 Task: Sort the unsolved tickets in your groups, order by Status category in descending order.
Action: Mouse moved to (22, 306)
Screenshot: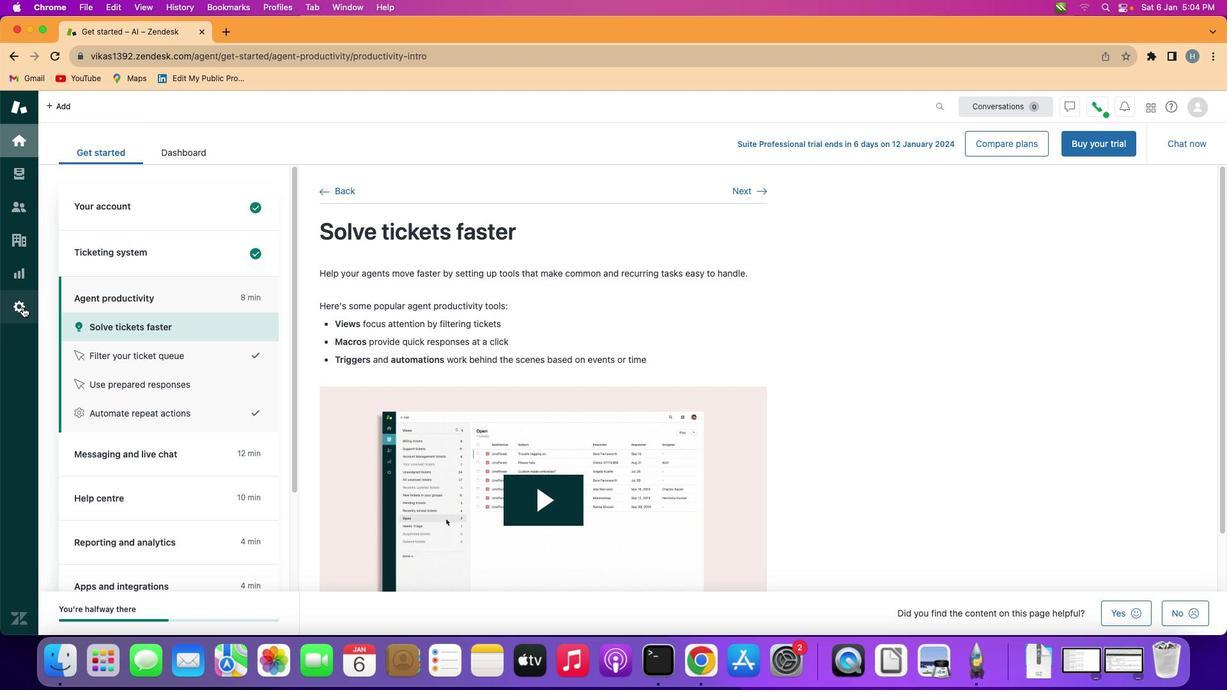 
Action: Mouse pressed left at (22, 306)
Screenshot: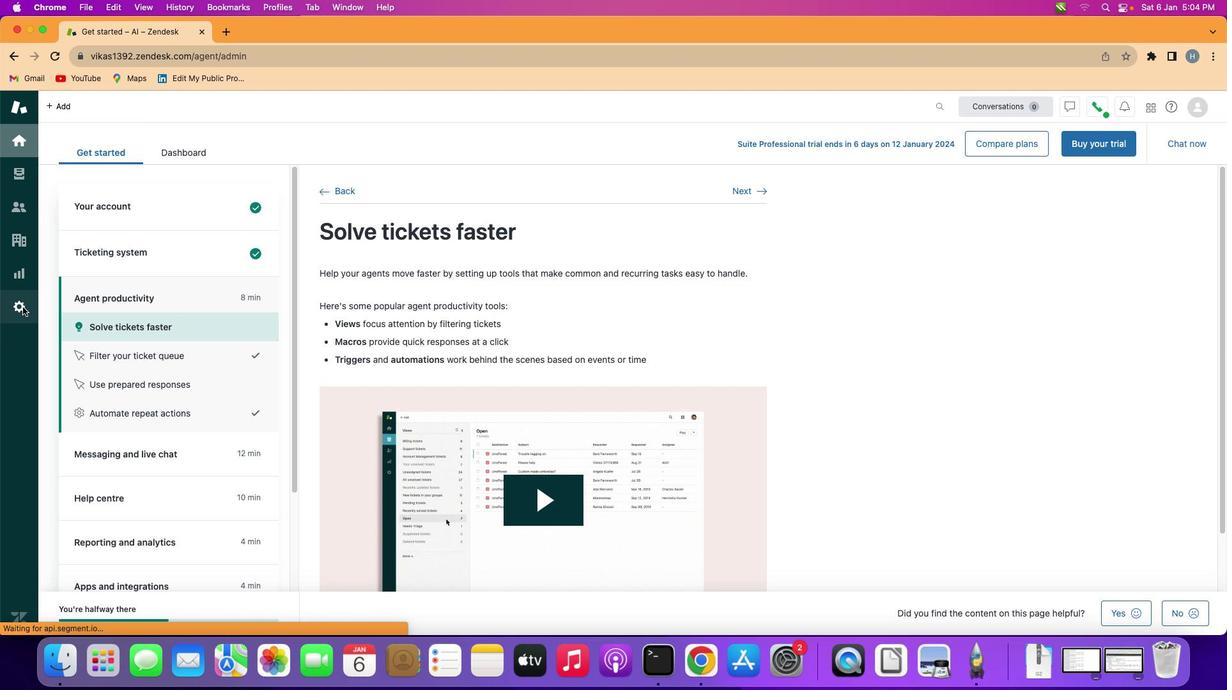 
Action: Mouse moved to (384, 473)
Screenshot: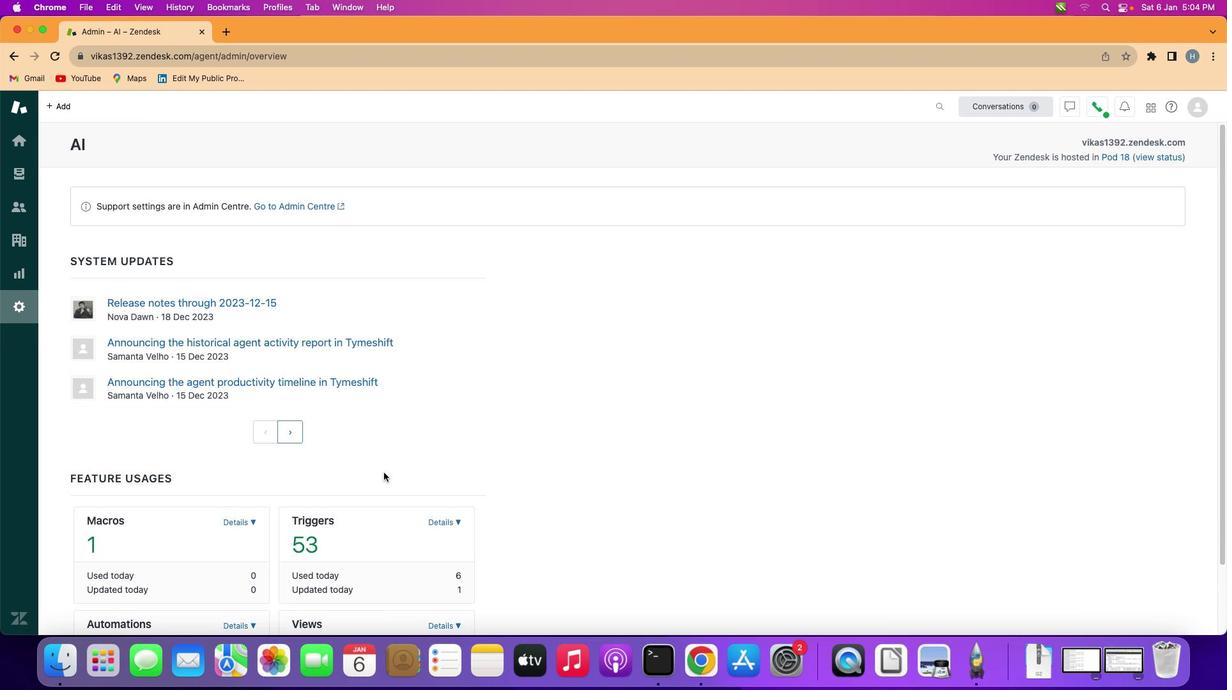 
Action: Mouse scrolled (384, 473) with delta (0, 0)
Screenshot: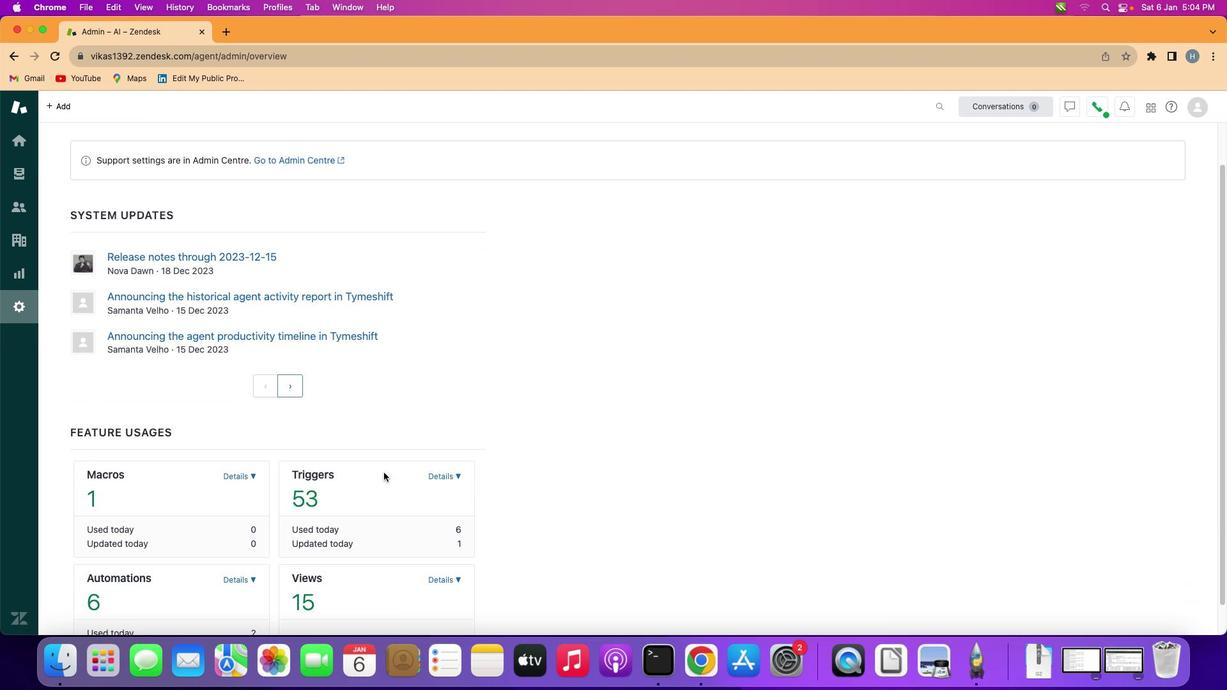 
Action: Mouse scrolled (384, 473) with delta (0, 0)
Screenshot: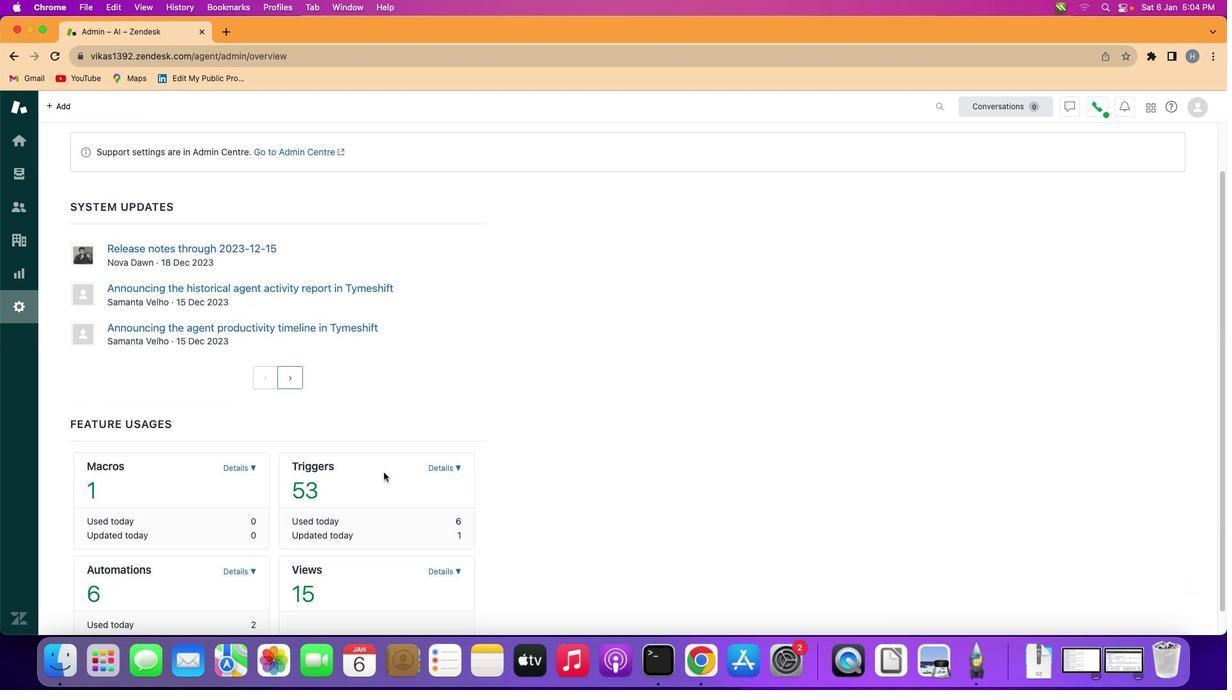 
Action: Mouse scrolled (384, 473) with delta (0, -1)
Screenshot: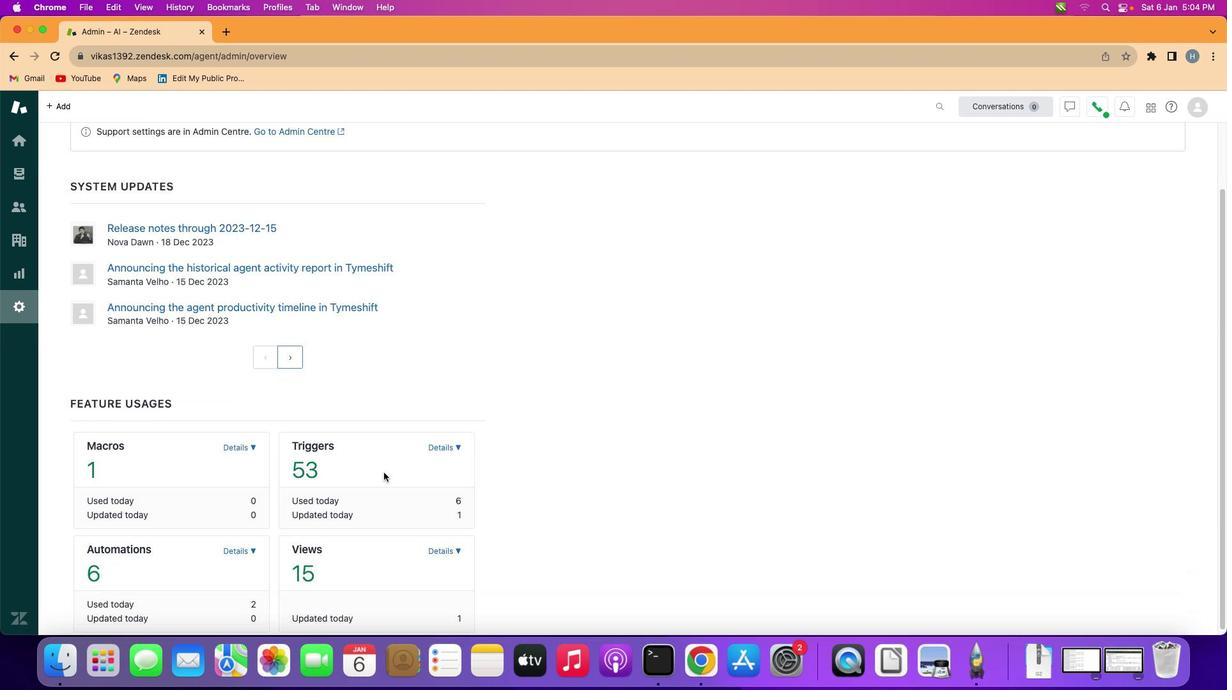 
Action: Mouse scrolled (384, 473) with delta (0, -1)
Screenshot: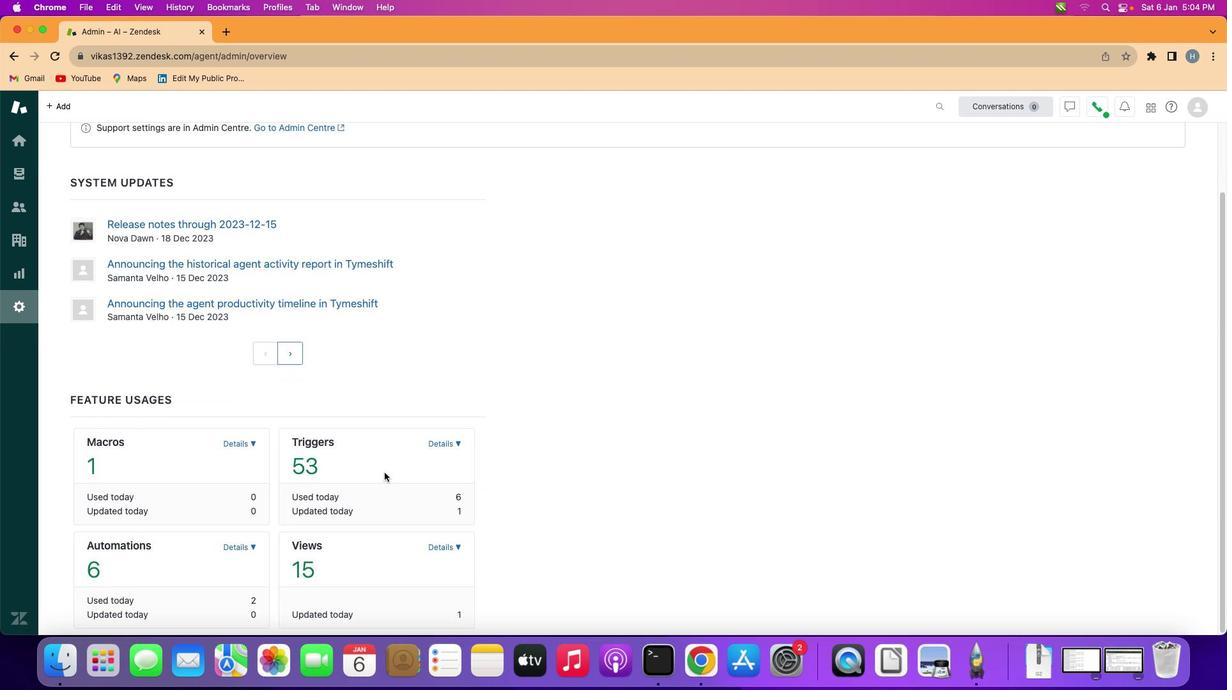 
Action: Mouse scrolled (384, 473) with delta (0, -1)
Screenshot: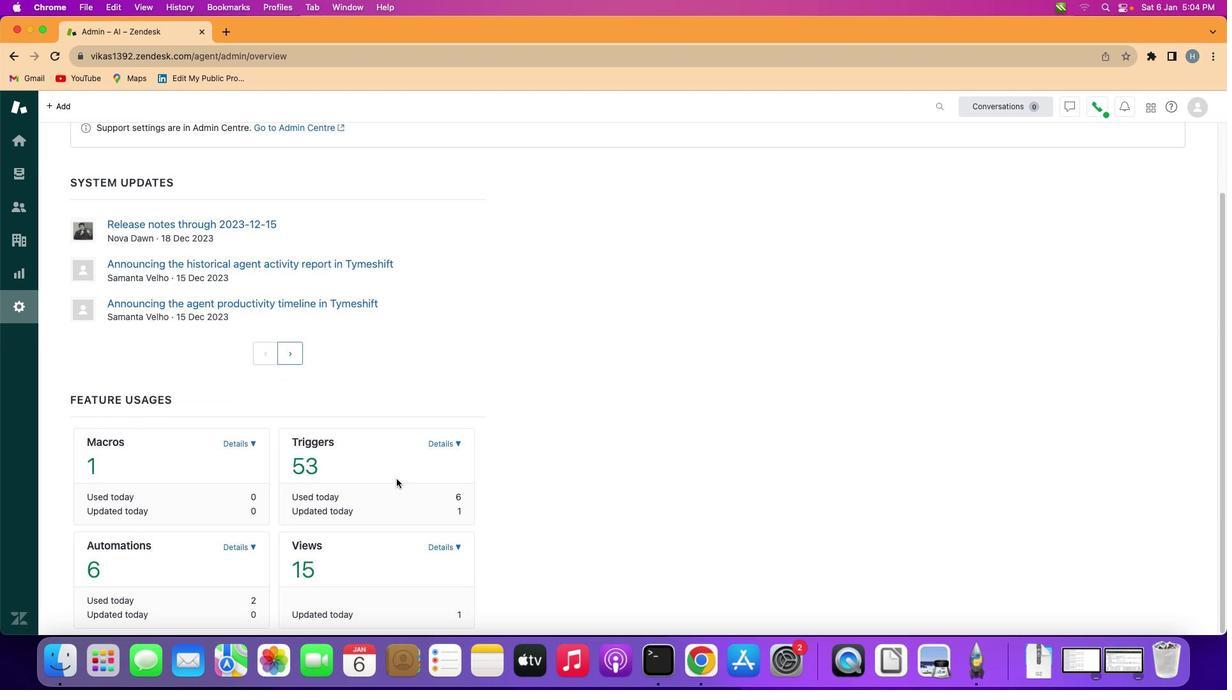 
Action: Mouse moved to (435, 548)
Screenshot: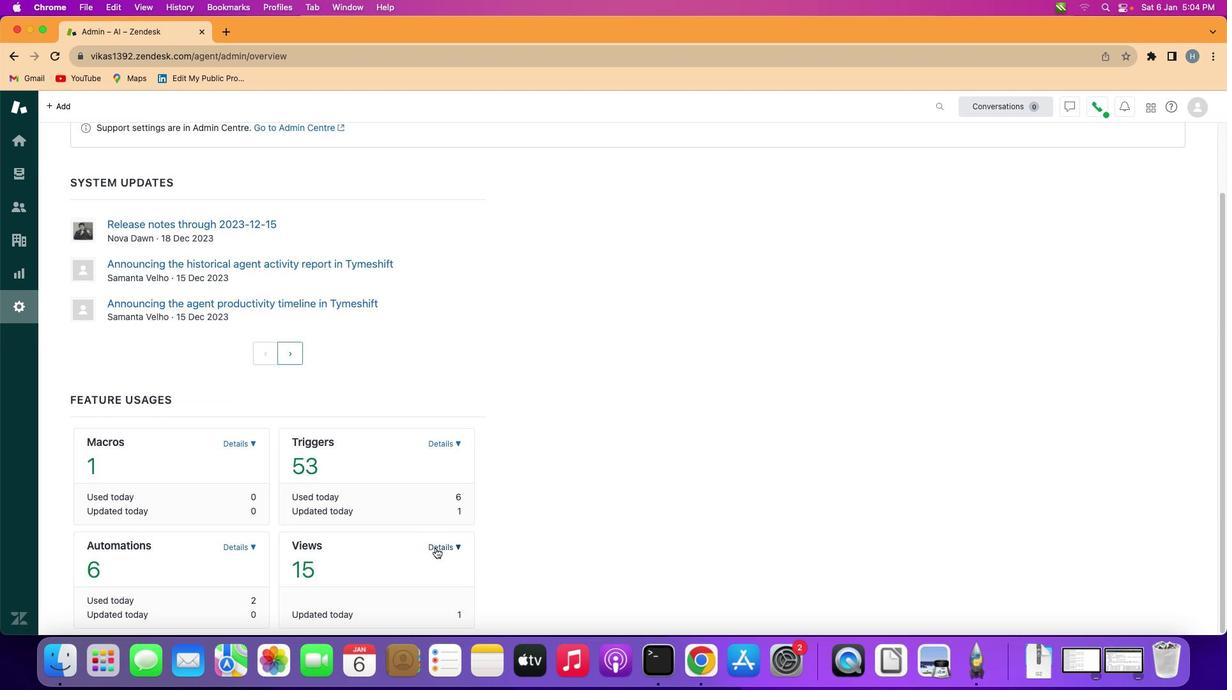 
Action: Mouse pressed left at (435, 548)
Screenshot: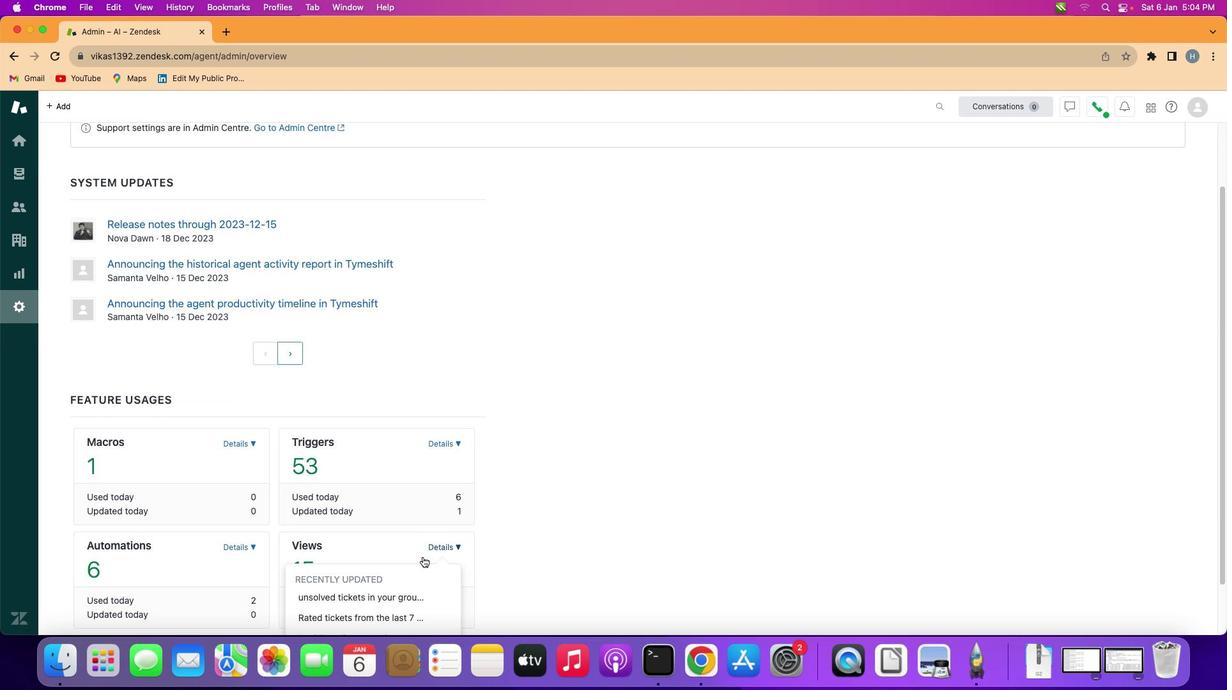 
Action: Mouse moved to (347, 593)
Screenshot: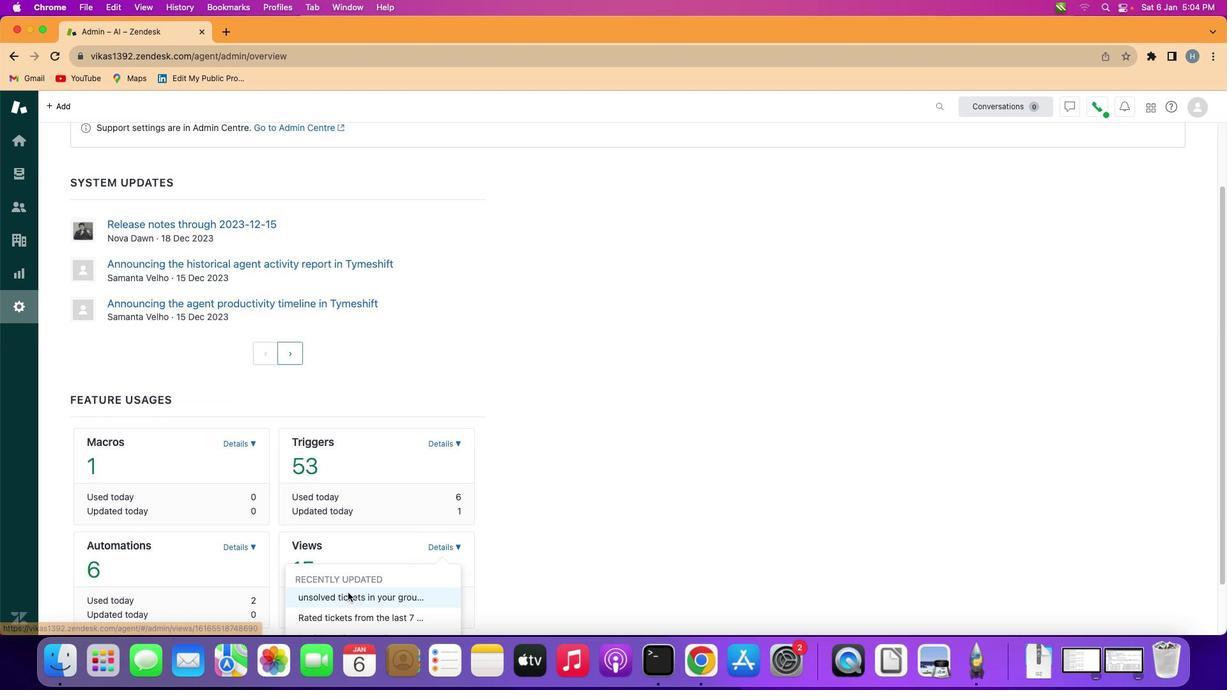 
Action: Mouse pressed left at (347, 593)
Screenshot: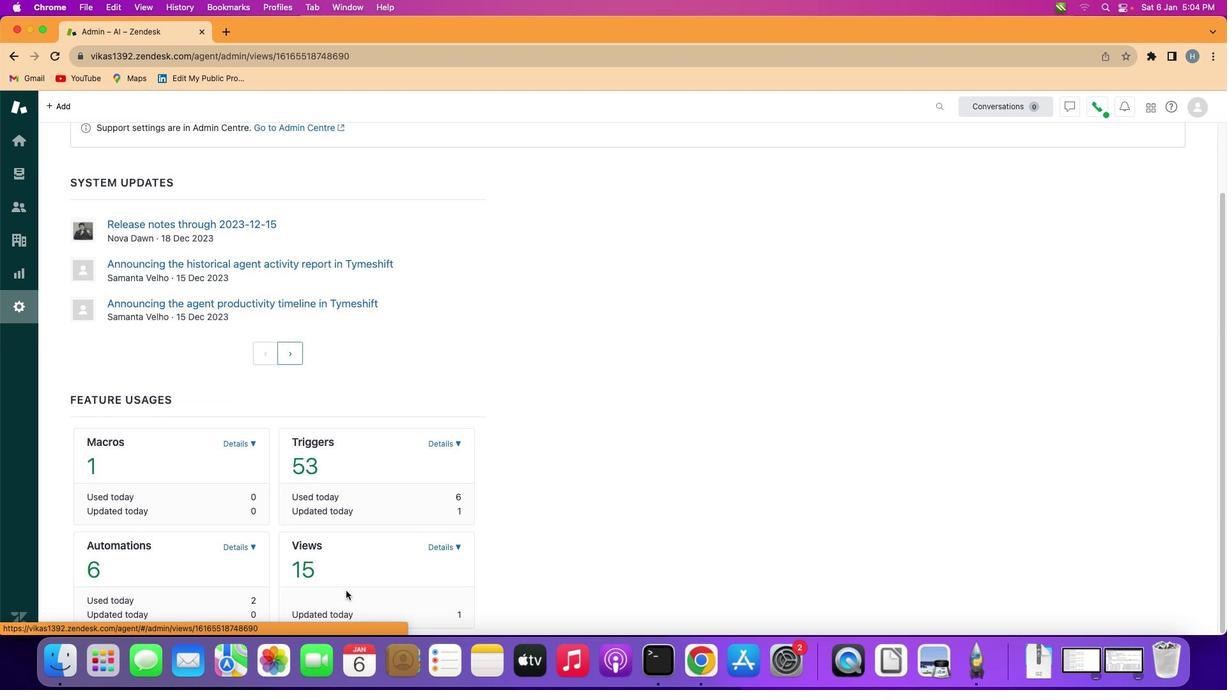 
Action: Mouse moved to (552, 400)
Screenshot: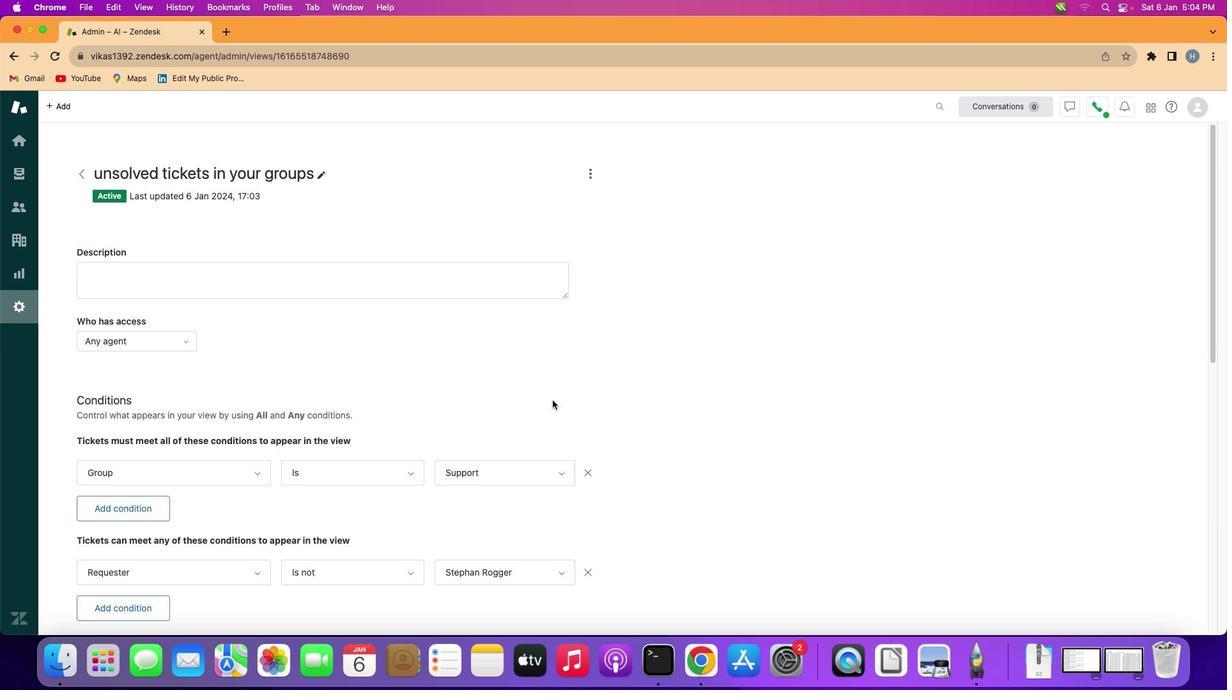 
Action: Mouse scrolled (552, 400) with delta (0, 0)
Screenshot: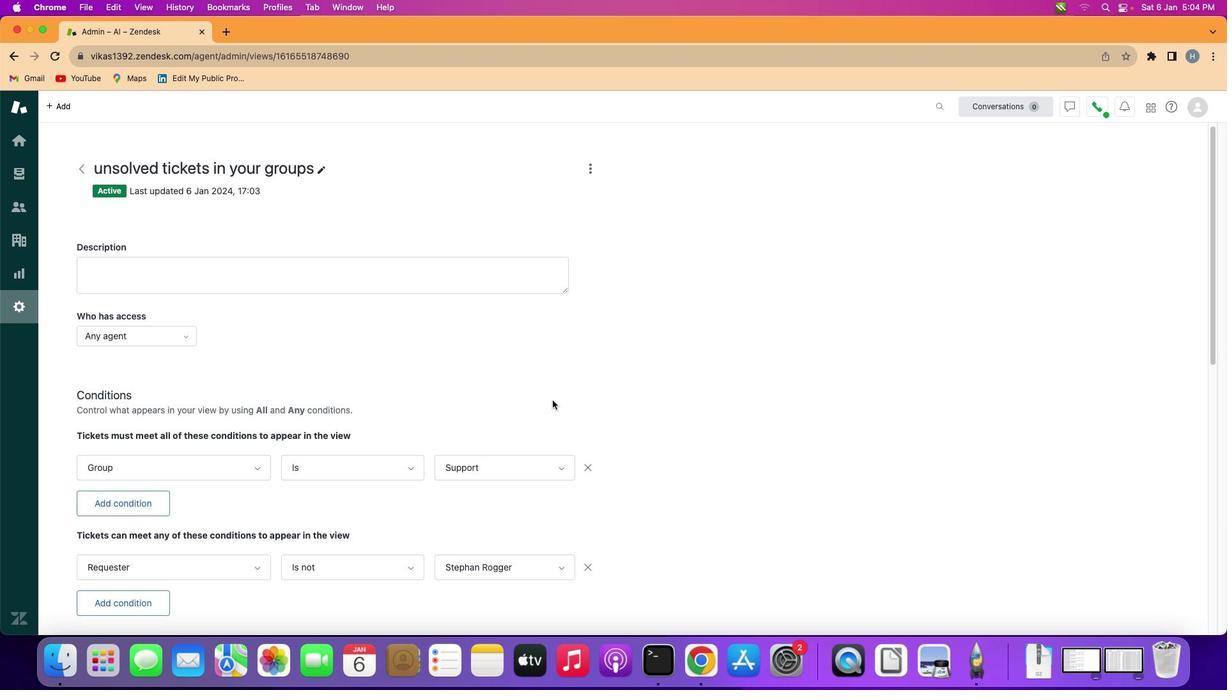 
Action: Mouse scrolled (552, 400) with delta (0, 0)
Screenshot: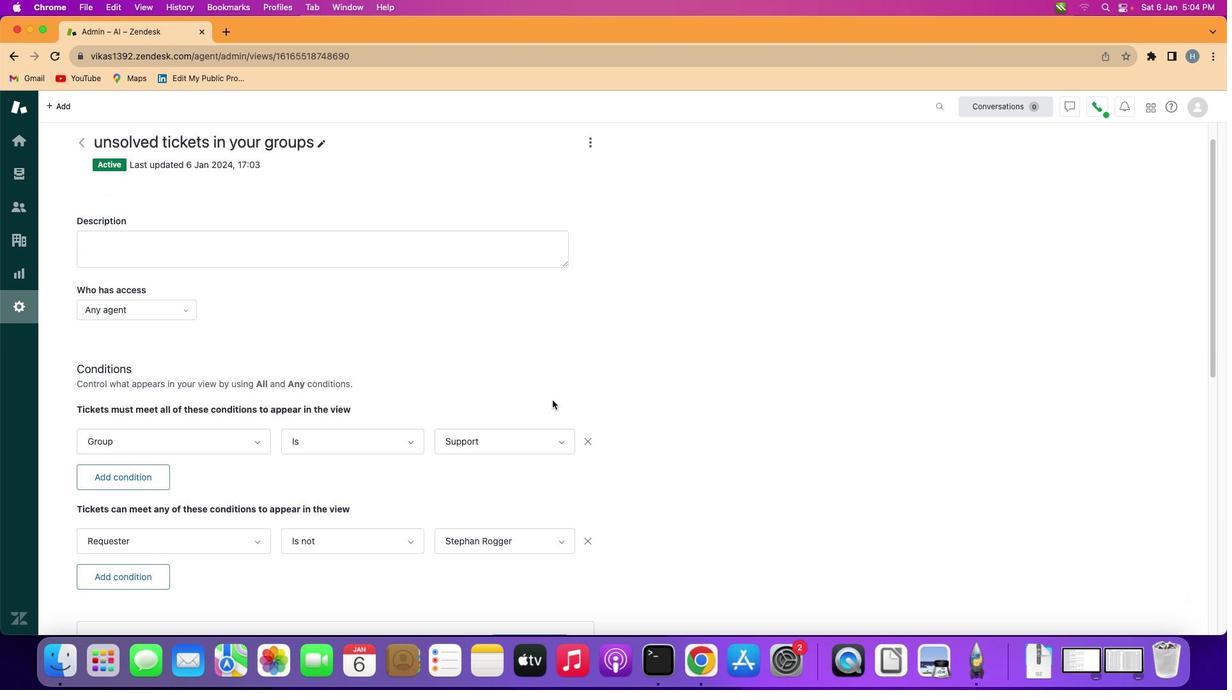 
Action: Mouse scrolled (552, 400) with delta (0, 0)
Screenshot: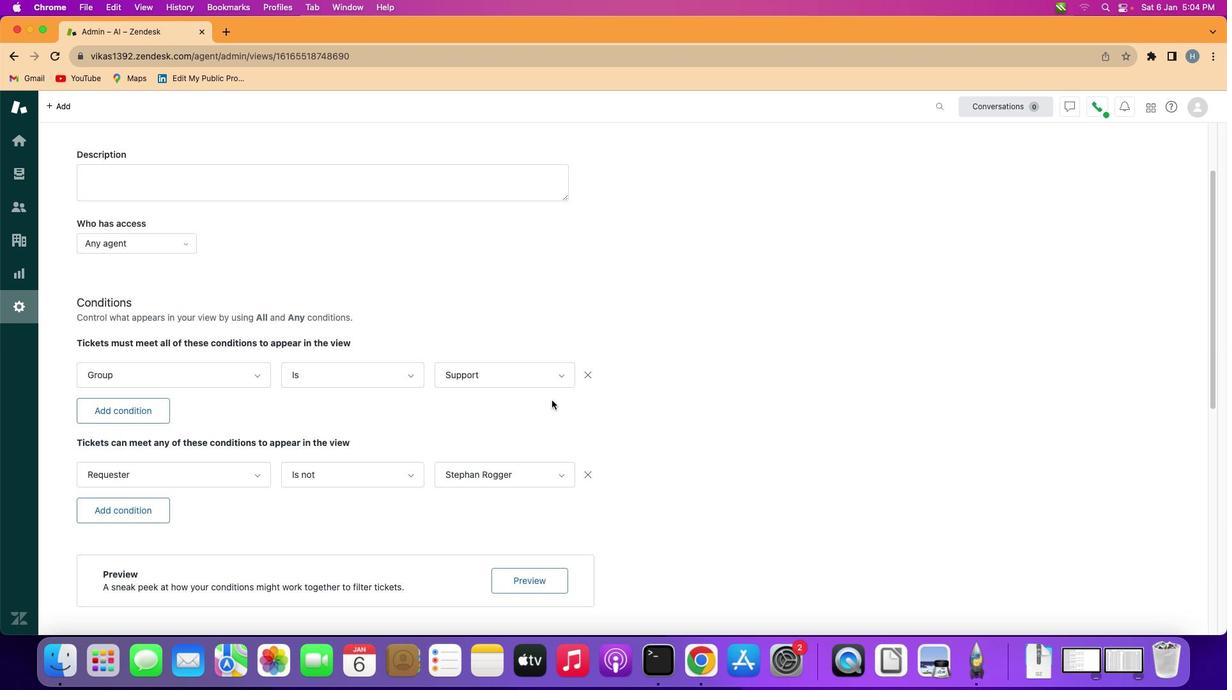 
Action: Mouse scrolled (552, 400) with delta (0, 1)
Screenshot: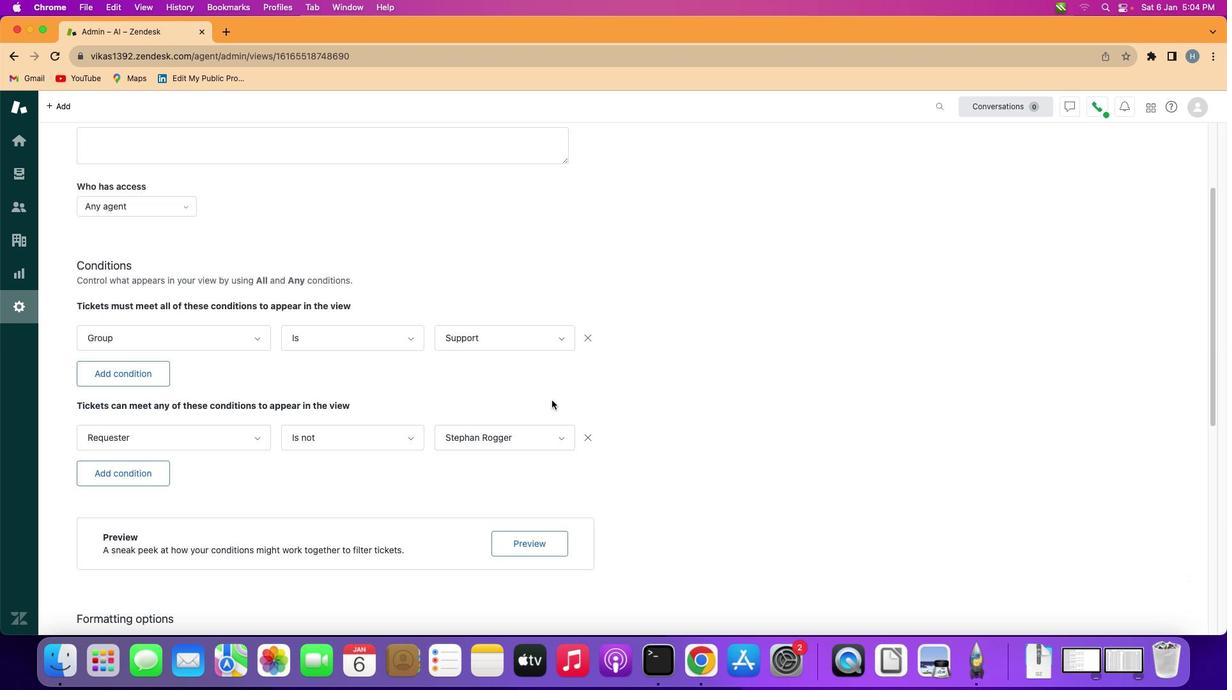 
Action: Mouse scrolled (552, 400) with delta (0, -1)
Screenshot: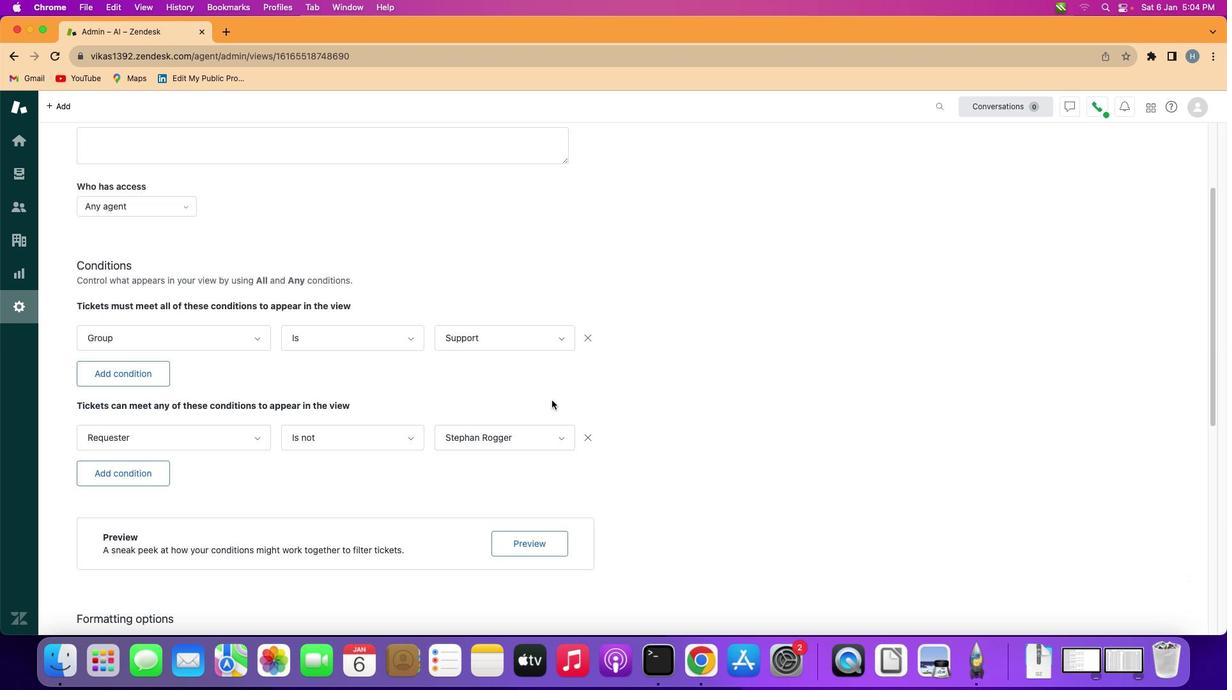 
Action: Mouse scrolled (552, 400) with delta (0, -1)
Screenshot: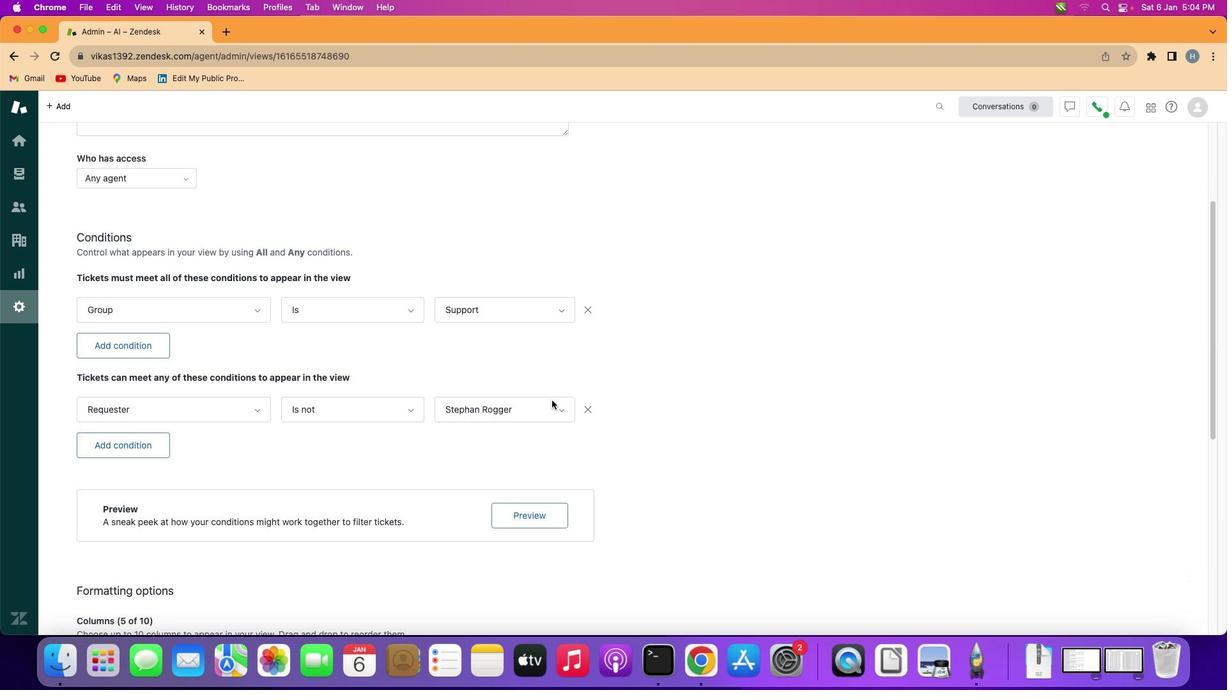 
Action: Mouse moved to (552, 400)
Screenshot: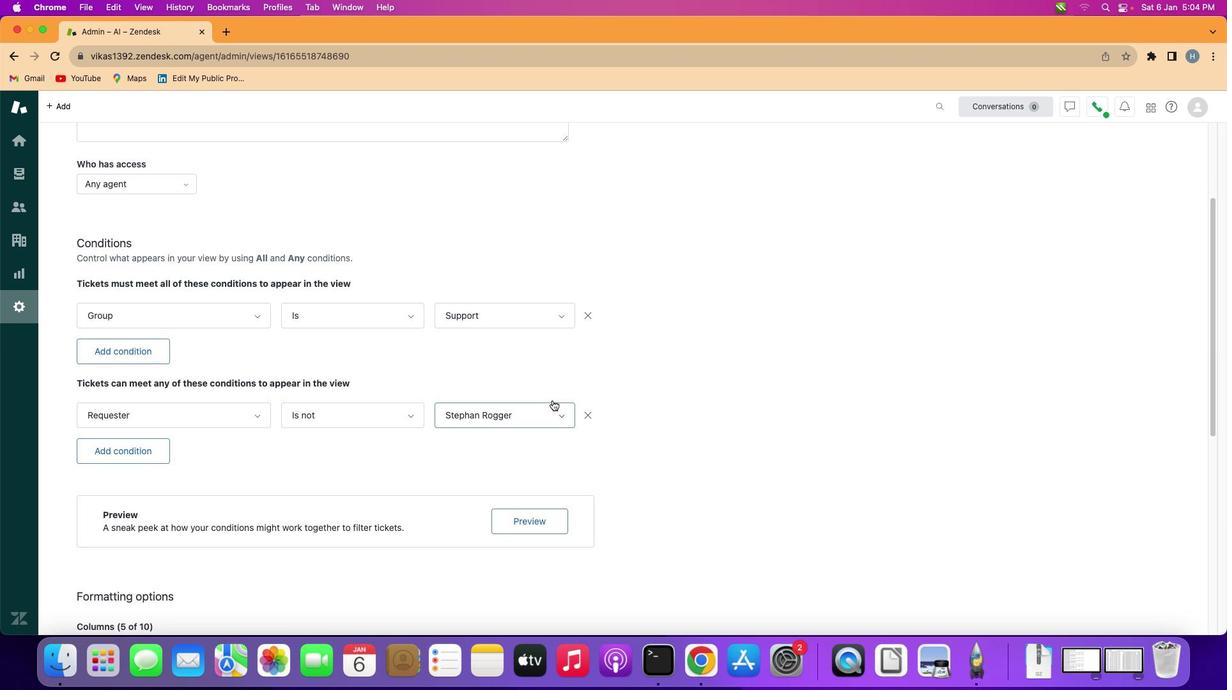 
Action: Mouse scrolled (552, 400) with delta (0, 0)
Screenshot: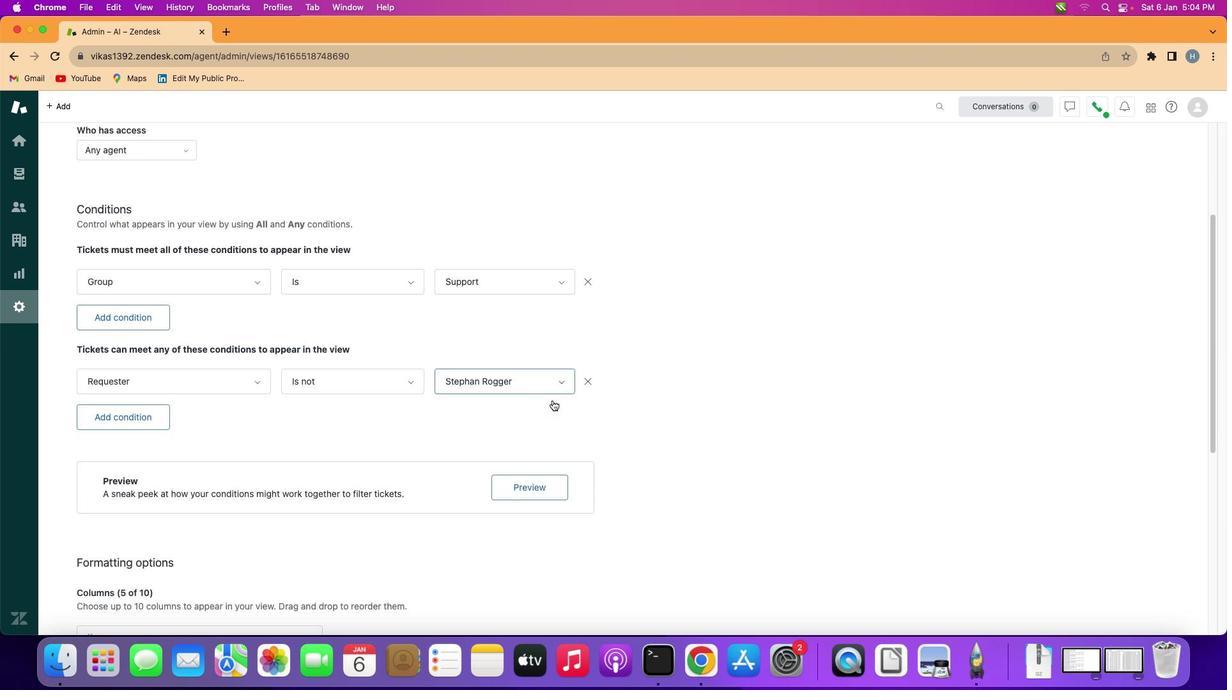 
Action: Mouse scrolled (552, 400) with delta (0, 1)
Screenshot: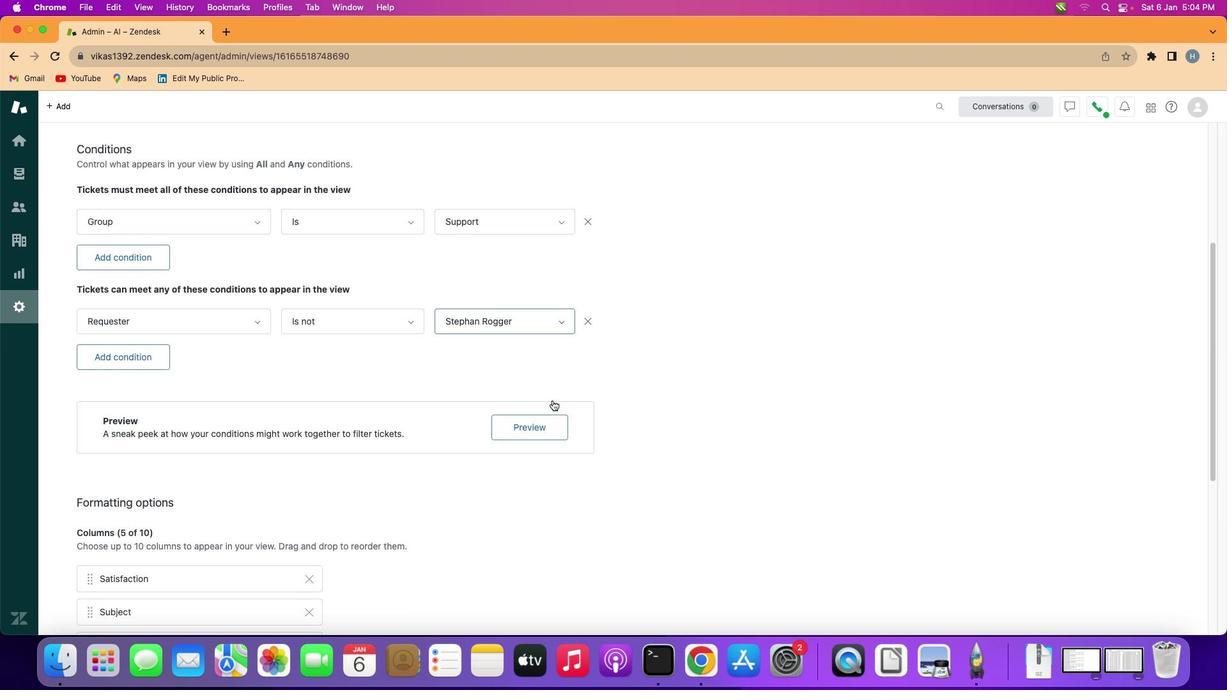 
Action: Mouse scrolled (552, 400) with delta (0, -1)
Screenshot: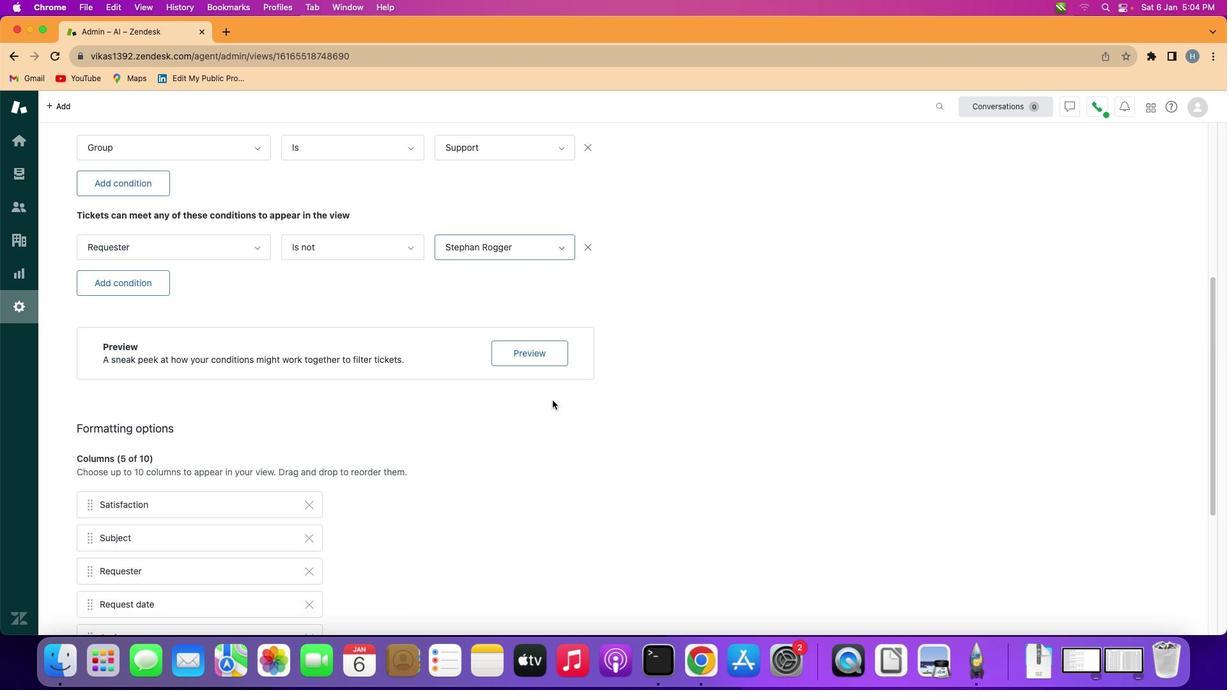 
Action: Mouse scrolled (552, 400) with delta (0, -1)
Screenshot: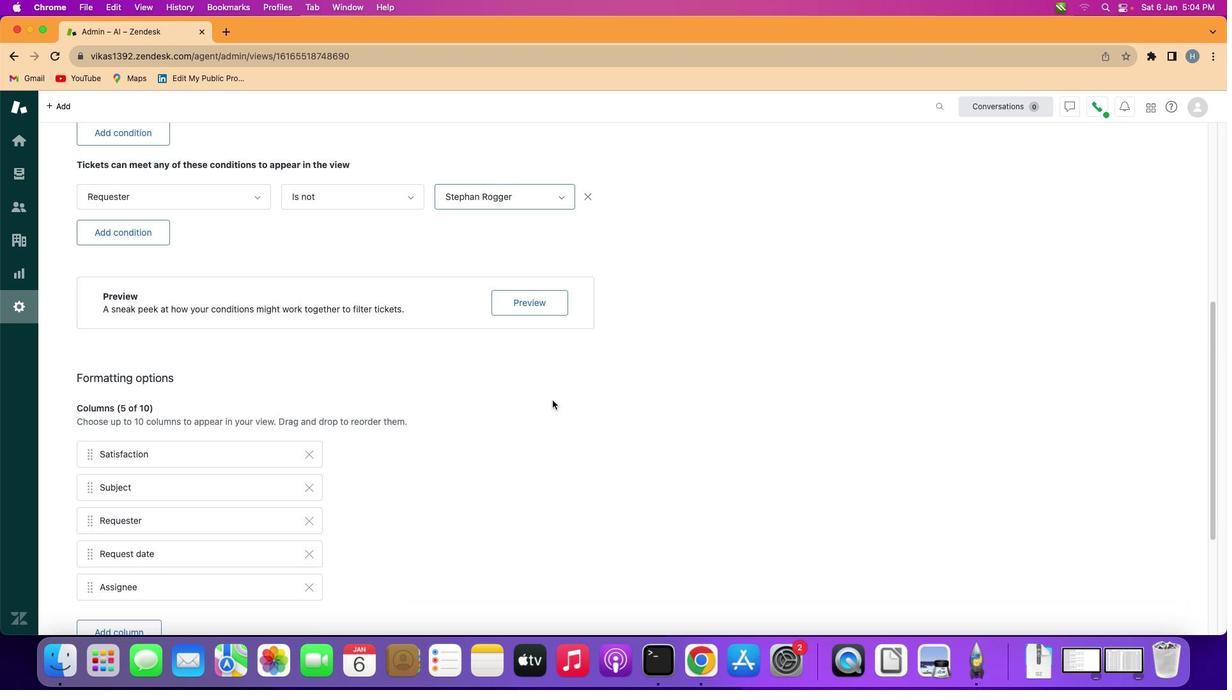 
Action: Mouse scrolled (552, 400) with delta (0, -3)
Screenshot: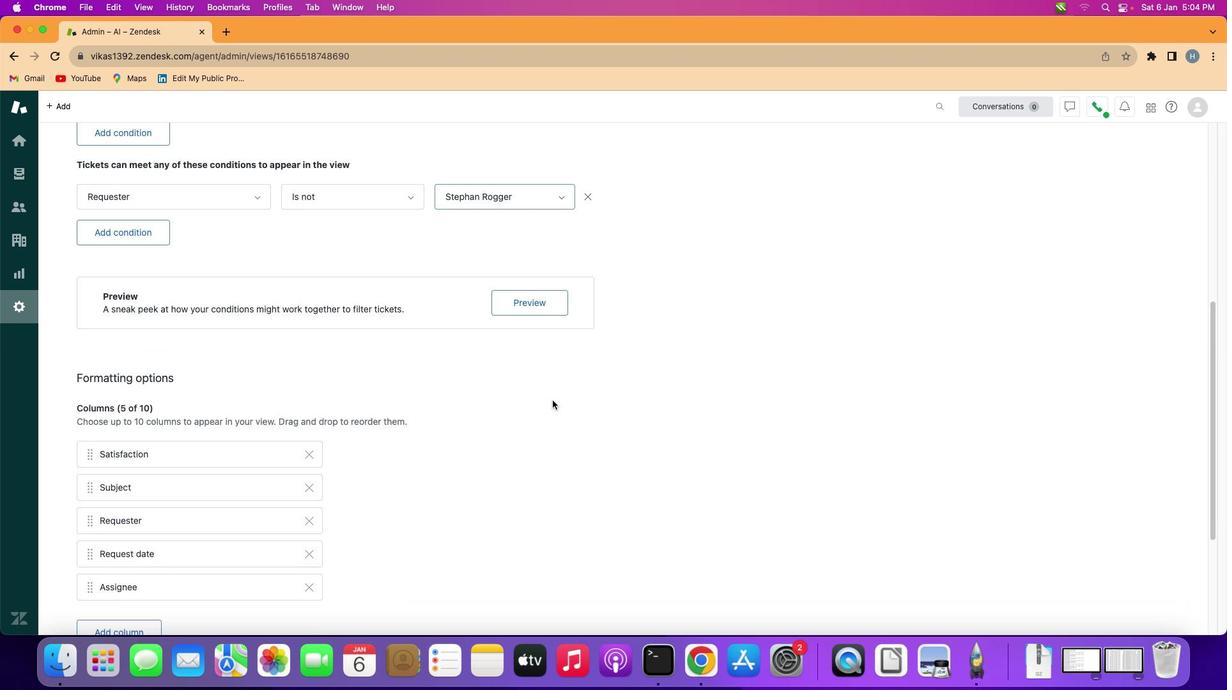 
Action: Mouse moved to (552, 400)
Screenshot: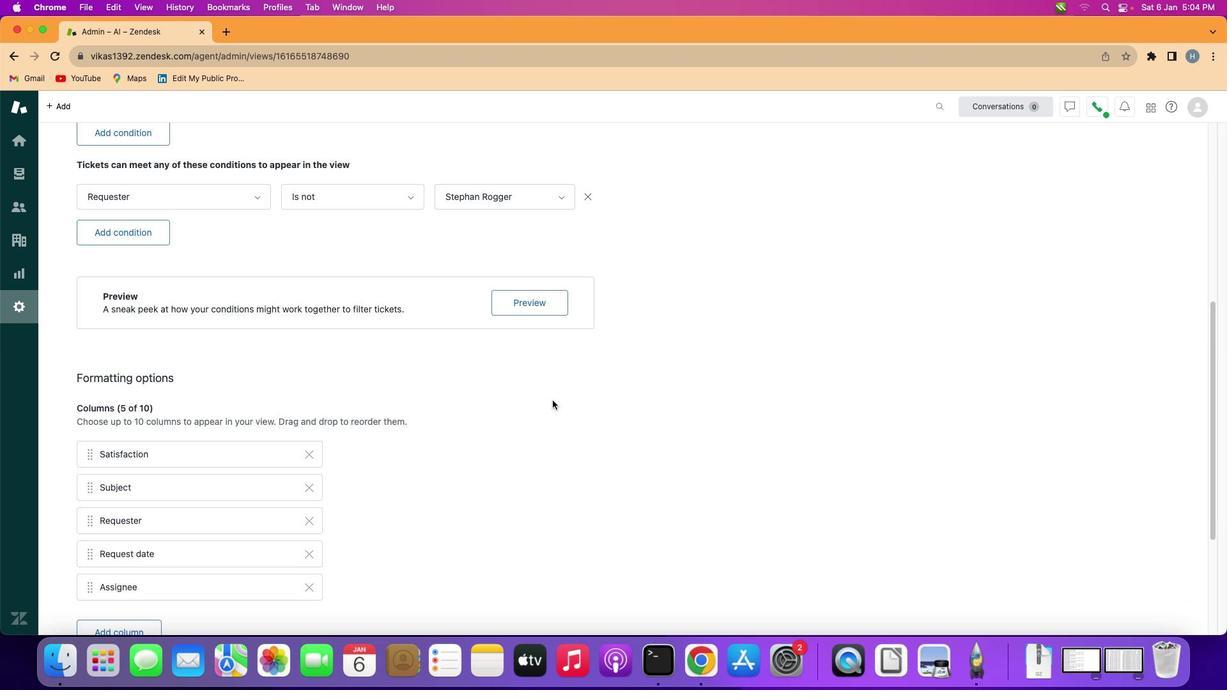 
Action: Mouse scrolled (552, 400) with delta (0, 0)
Screenshot: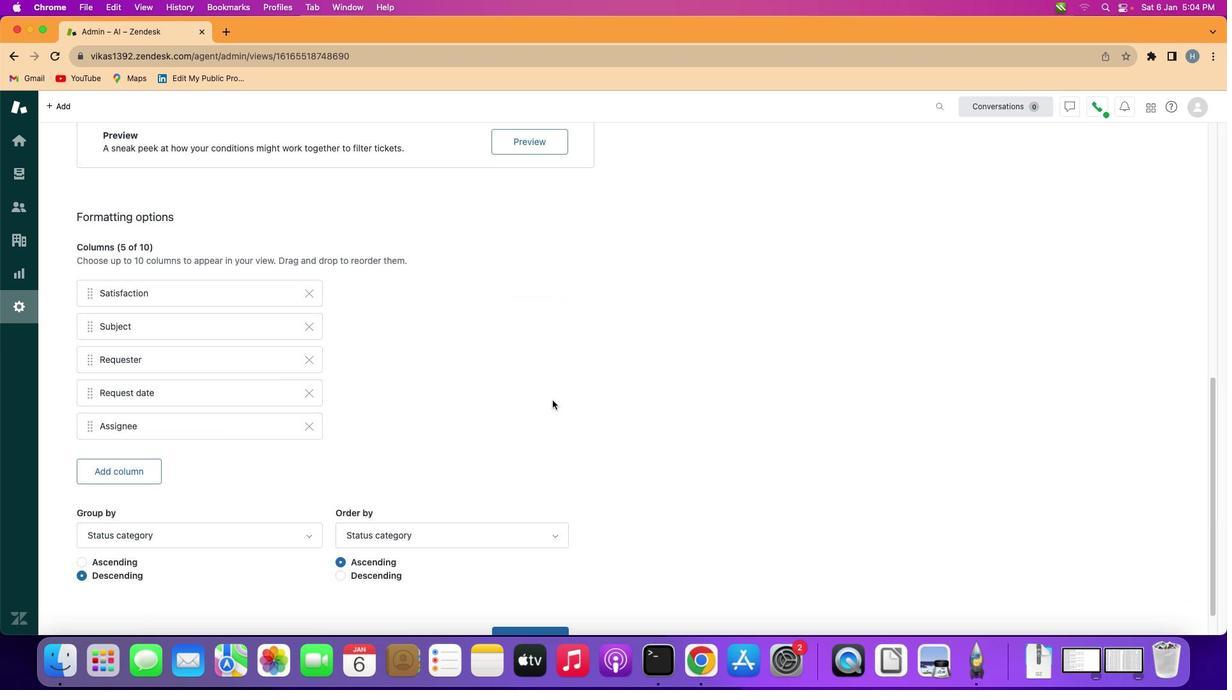
Action: Mouse scrolled (552, 400) with delta (0, 0)
Screenshot: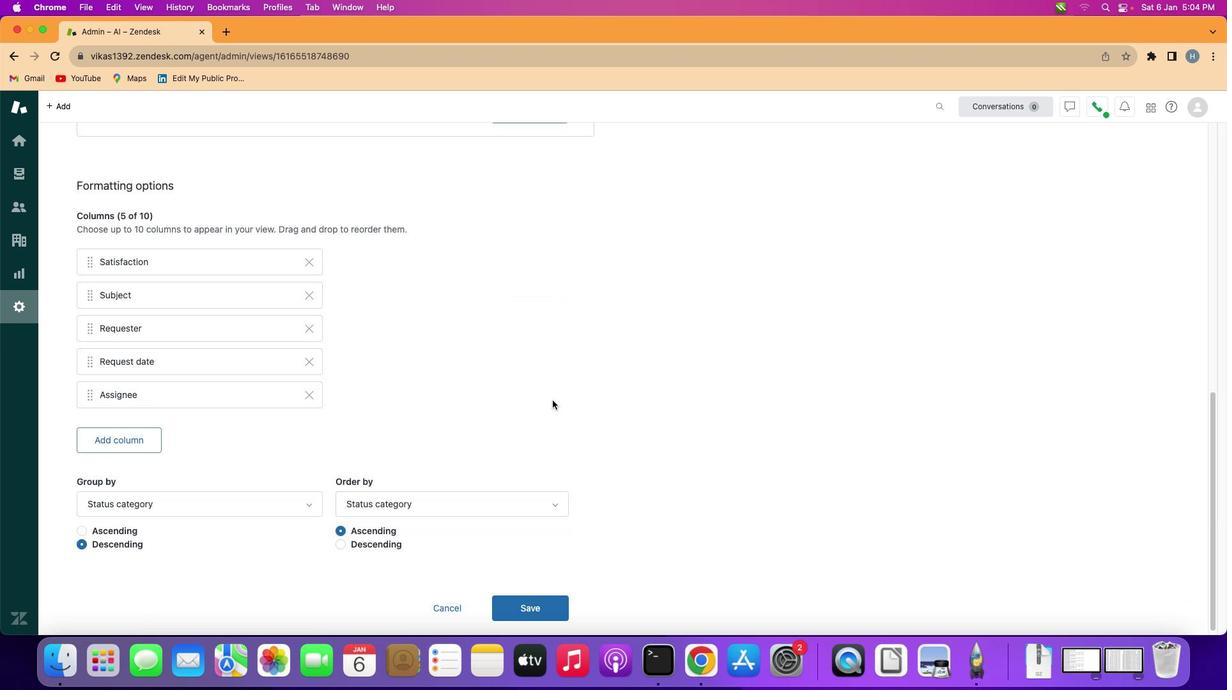 
Action: Mouse scrolled (552, 400) with delta (0, -1)
Screenshot: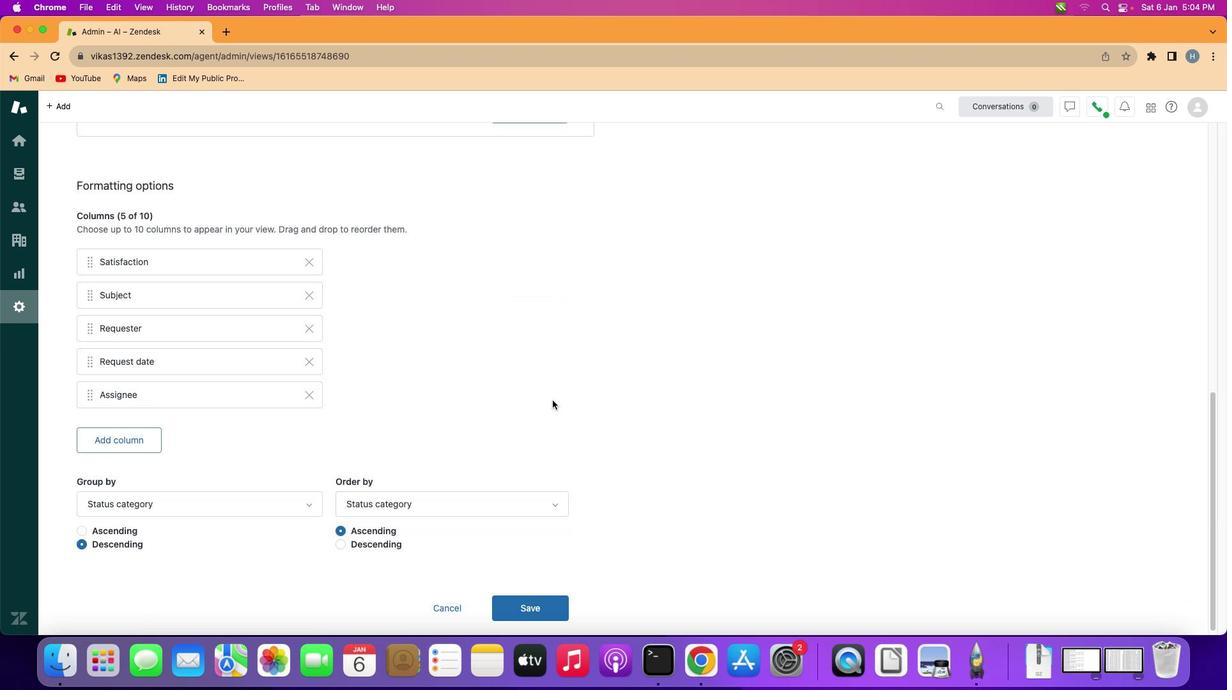 
Action: Mouse scrolled (552, 400) with delta (0, -2)
Screenshot: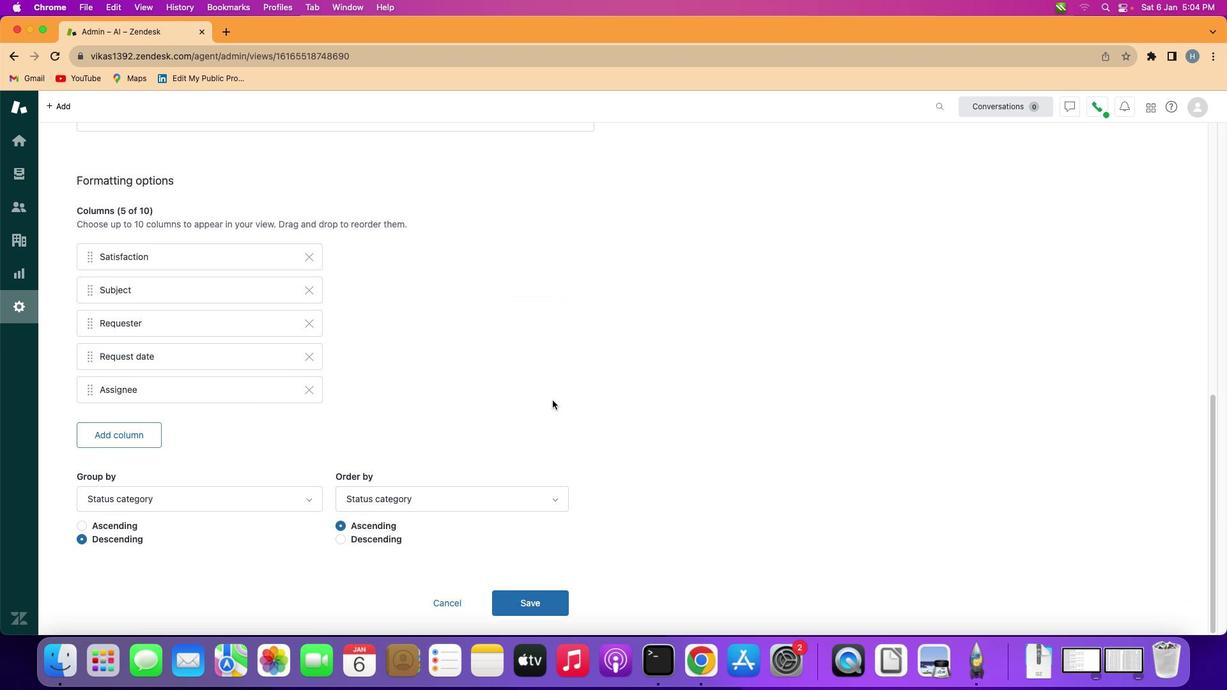 
Action: Mouse scrolled (552, 400) with delta (0, -3)
Screenshot: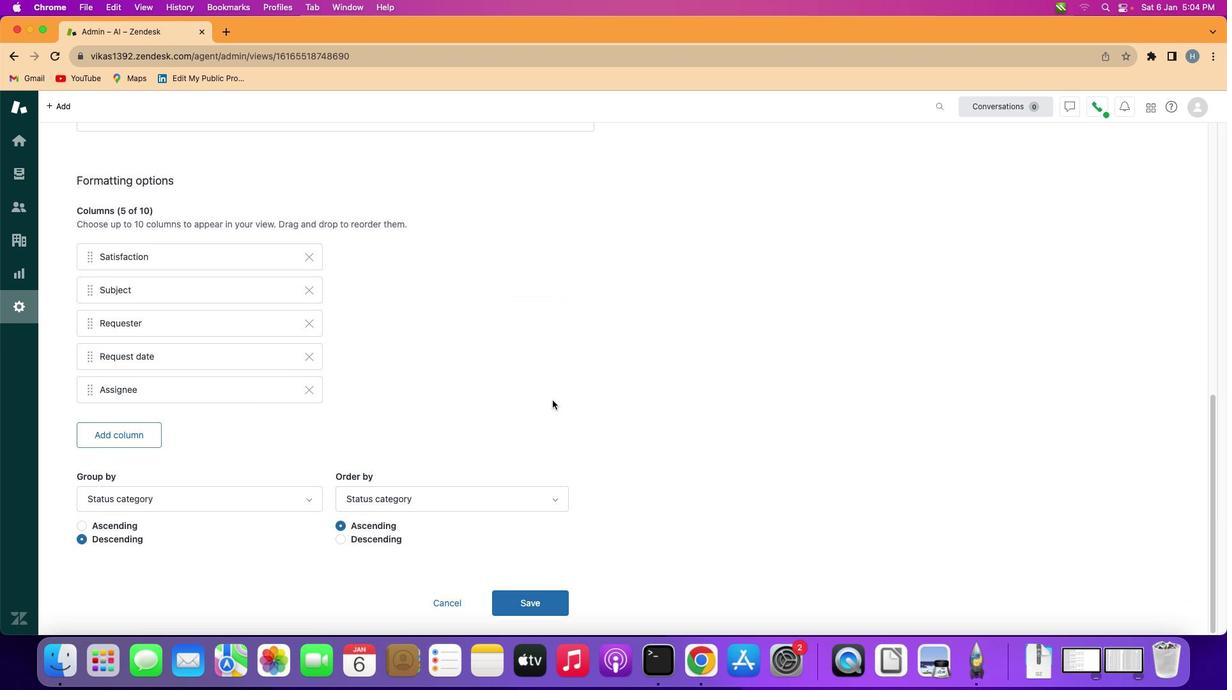 
Action: Mouse scrolled (552, 400) with delta (0, -3)
Screenshot: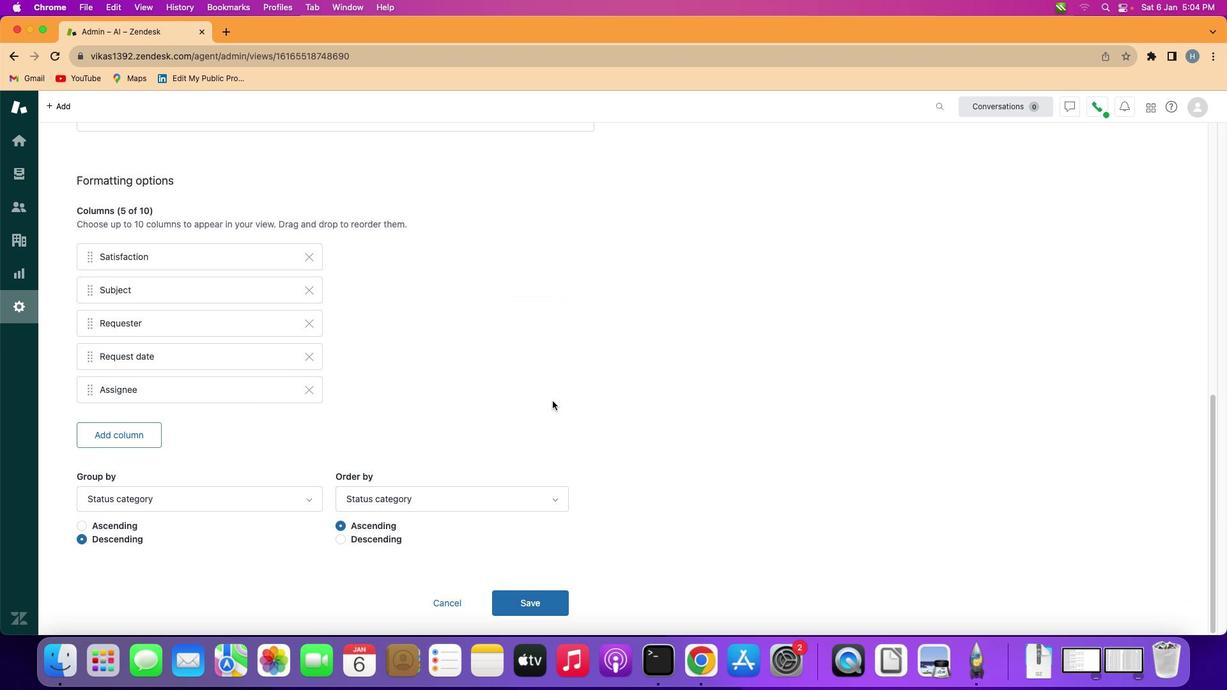 
Action: Mouse moved to (525, 499)
Screenshot: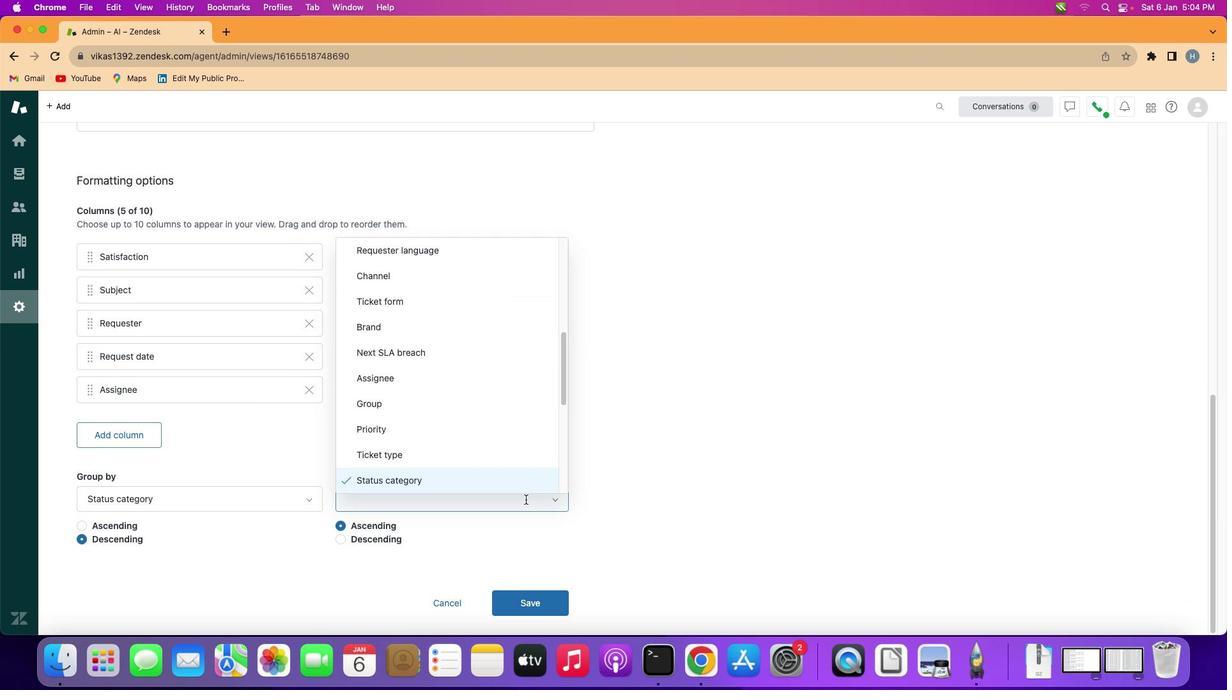 
Action: Mouse pressed left at (525, 499)
Screenshot: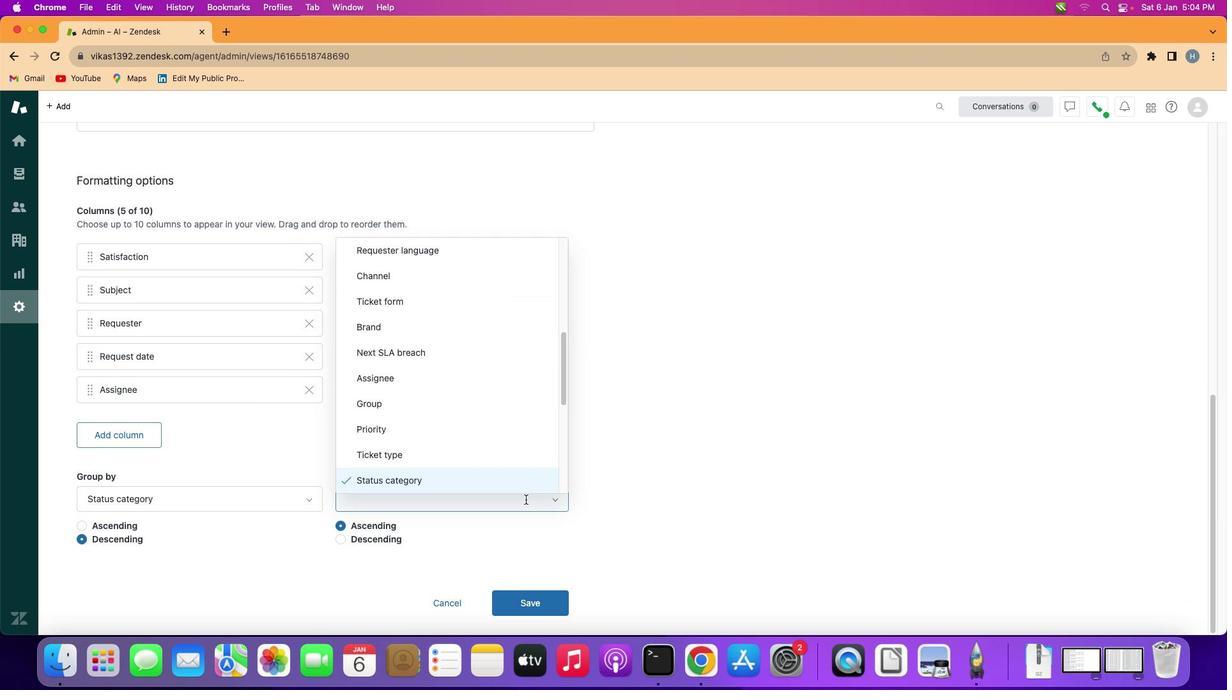 
Action: Mouse moved to (507, 400)
Screenshot: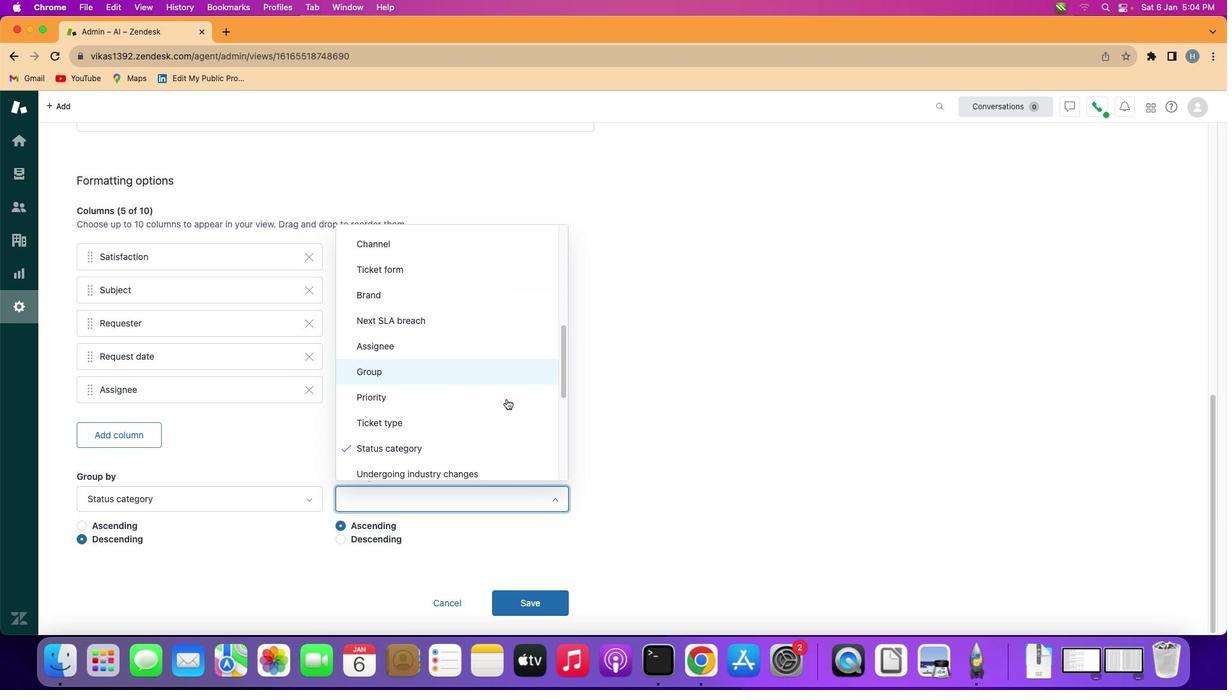 
Action: Mouse scrolled (507, 400) with delta (0, 0)
Screenshot: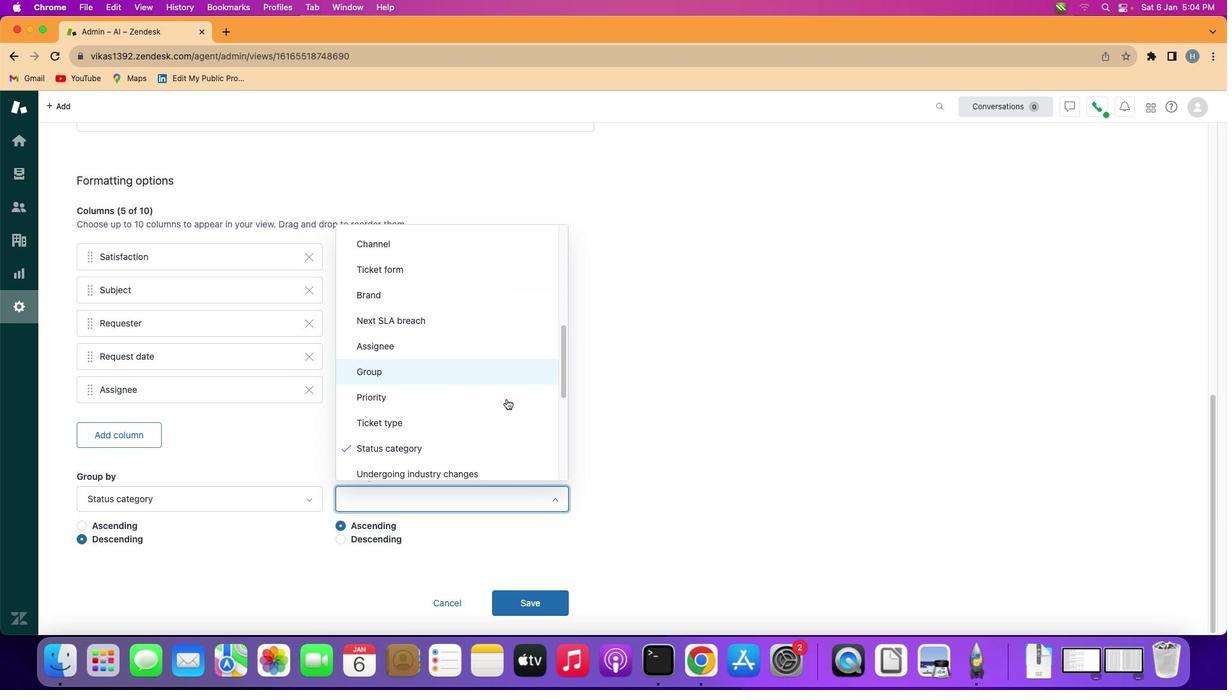 
Action: Mouse moved to (507, 400)
Screenshot: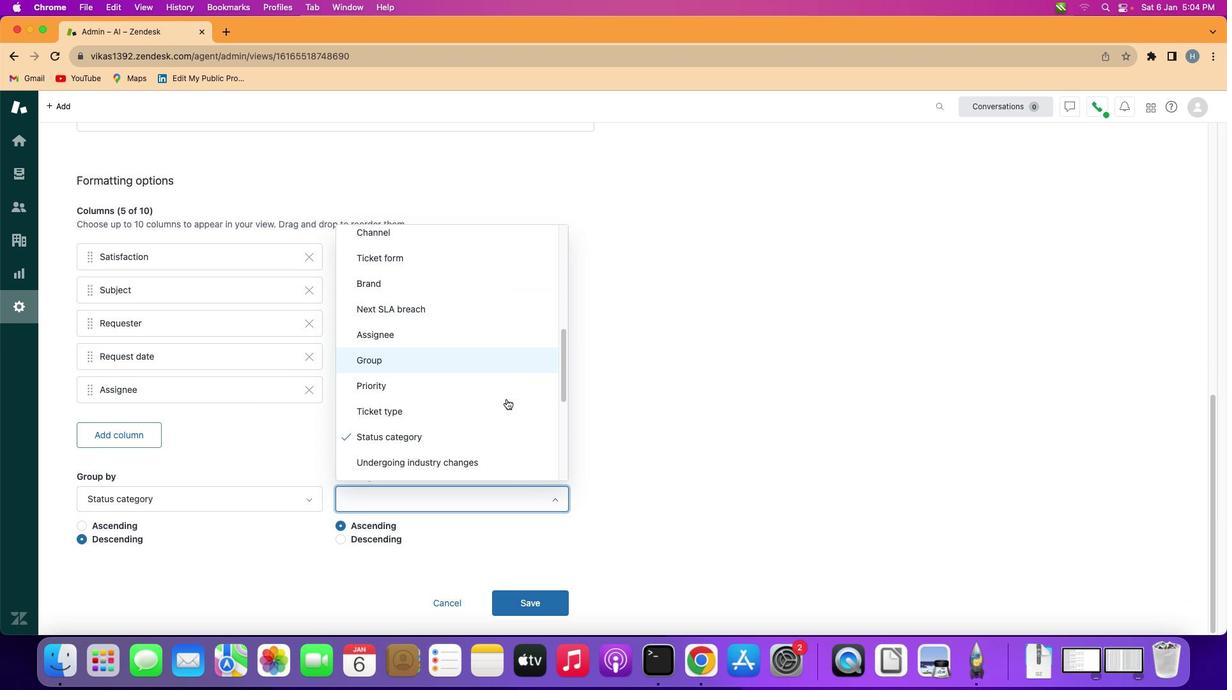
Action: Mouse scrolled (507, 400) with delta (0, 0)
Screenshot: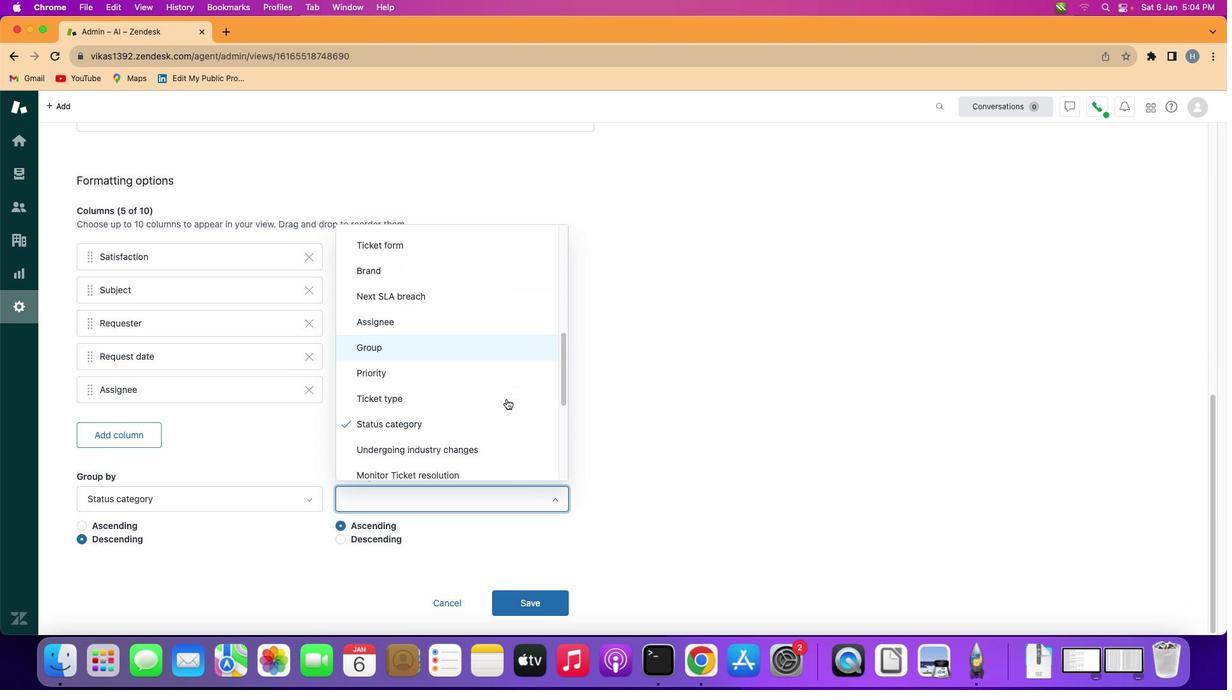 
Action: Mouse moved to (507, 399)
Screenshot: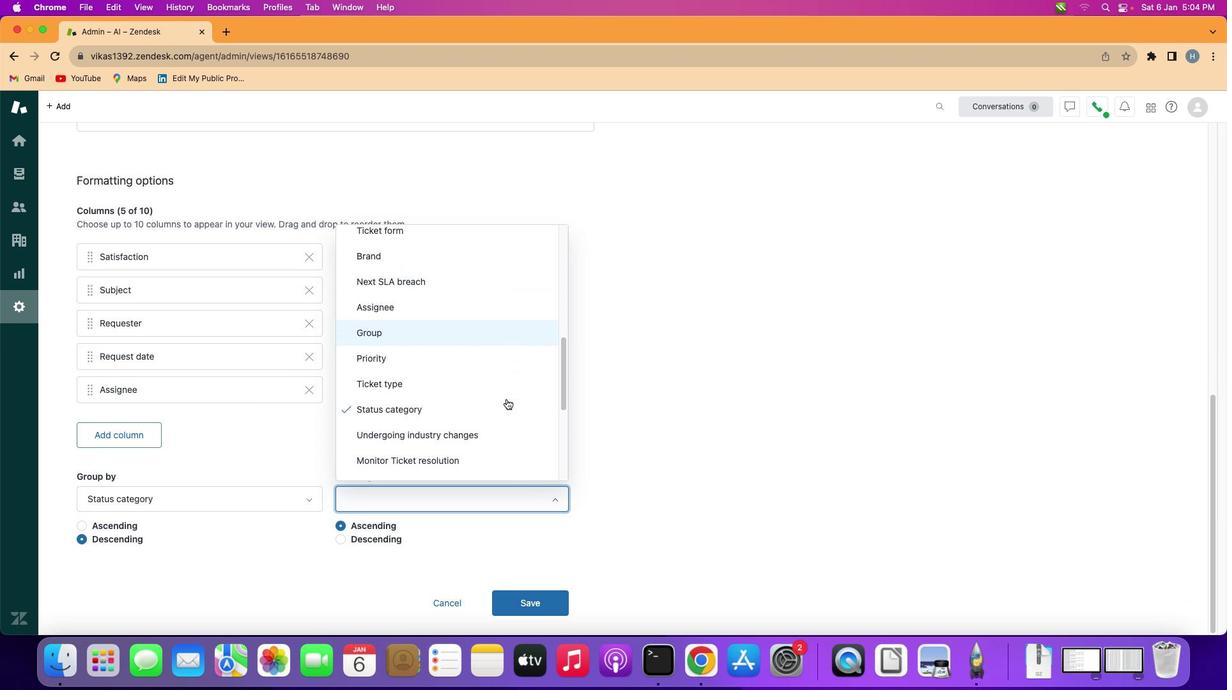 
Action: Mouse scrolled (507, 399) with delta (0, 0)
Screenshot: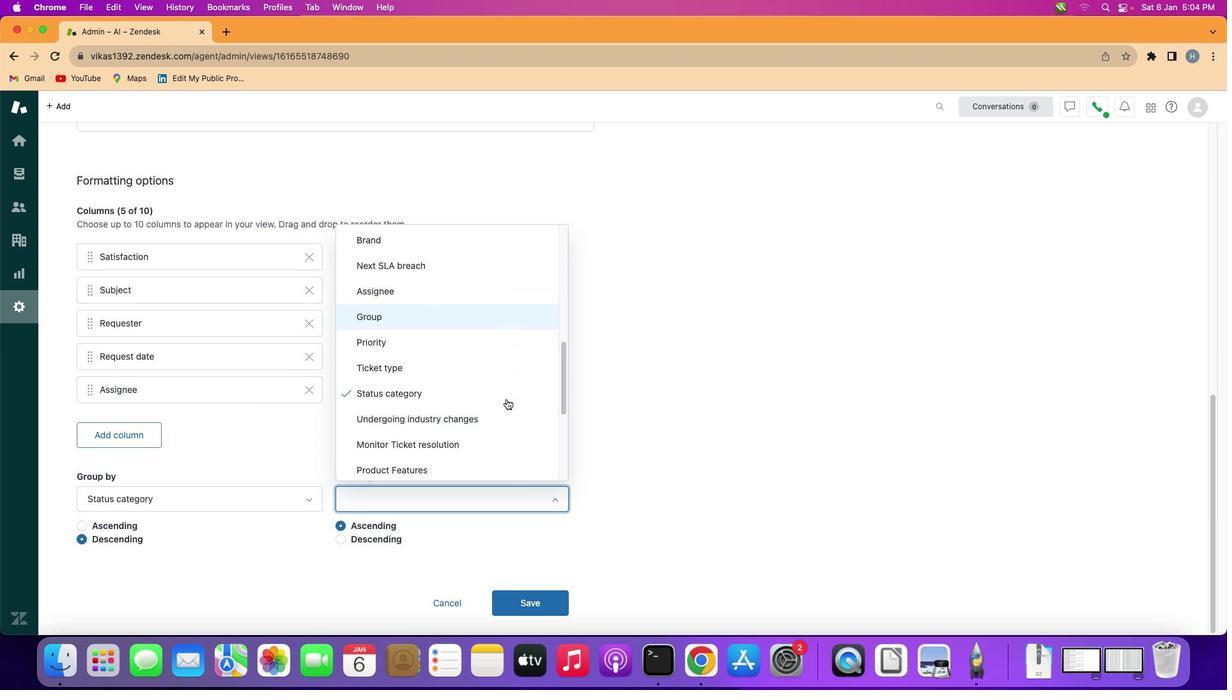 
Action: Mouse scrolled (507, 399) with delta (0, 0)
Screenshot: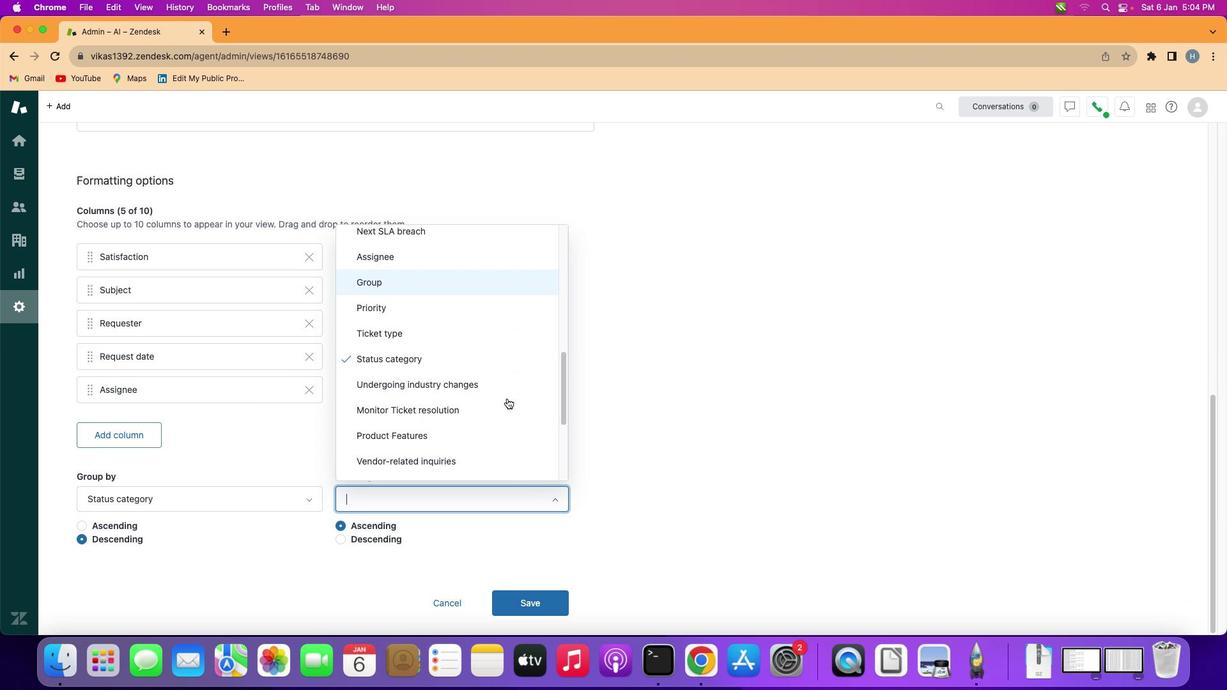 
Action: Mouse scrolled (507, 399) with delta (0, 0)
Screenshot: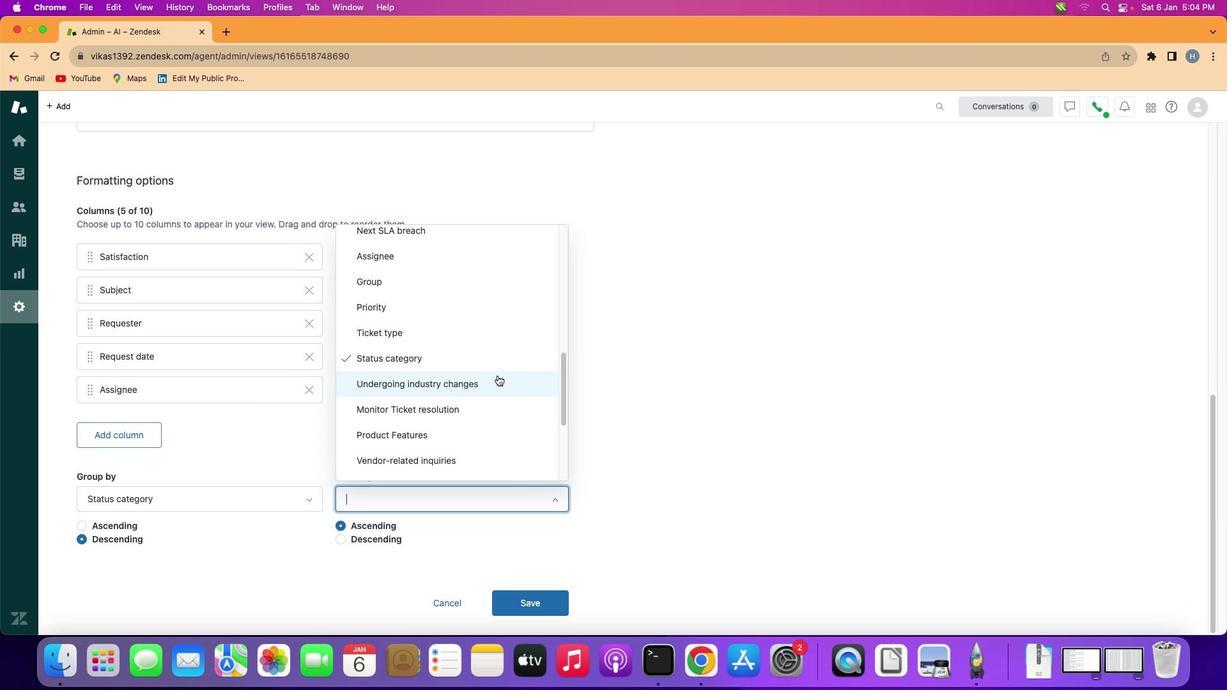 
Action: Mouse moved to (501, 360)
Screenshot: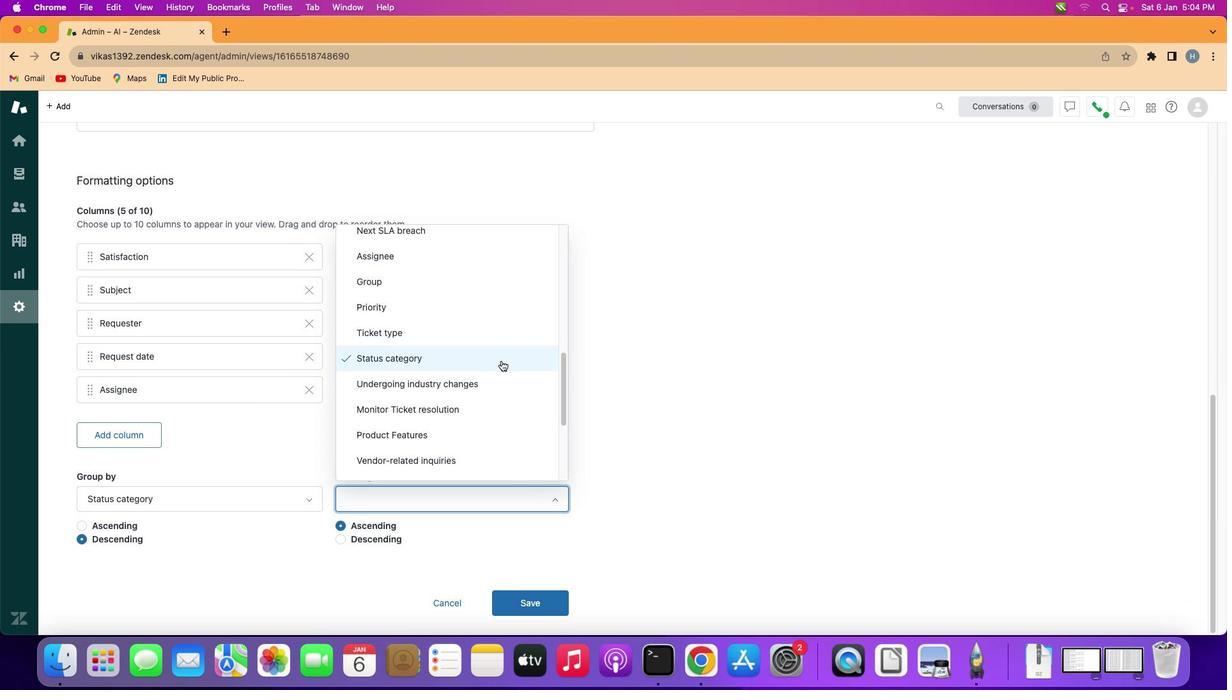 
Action: Mouse pressed left at (501, 360)
Screenshot: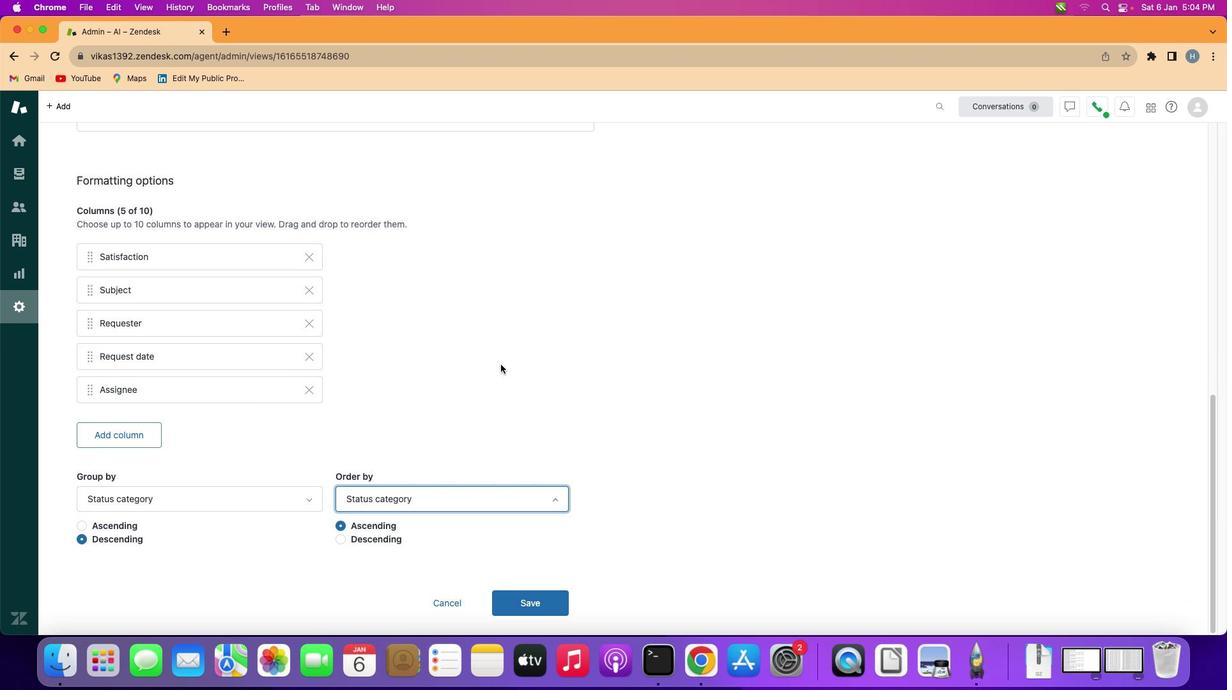 
Action: Mouse moved to (381, 535)
Screenshot: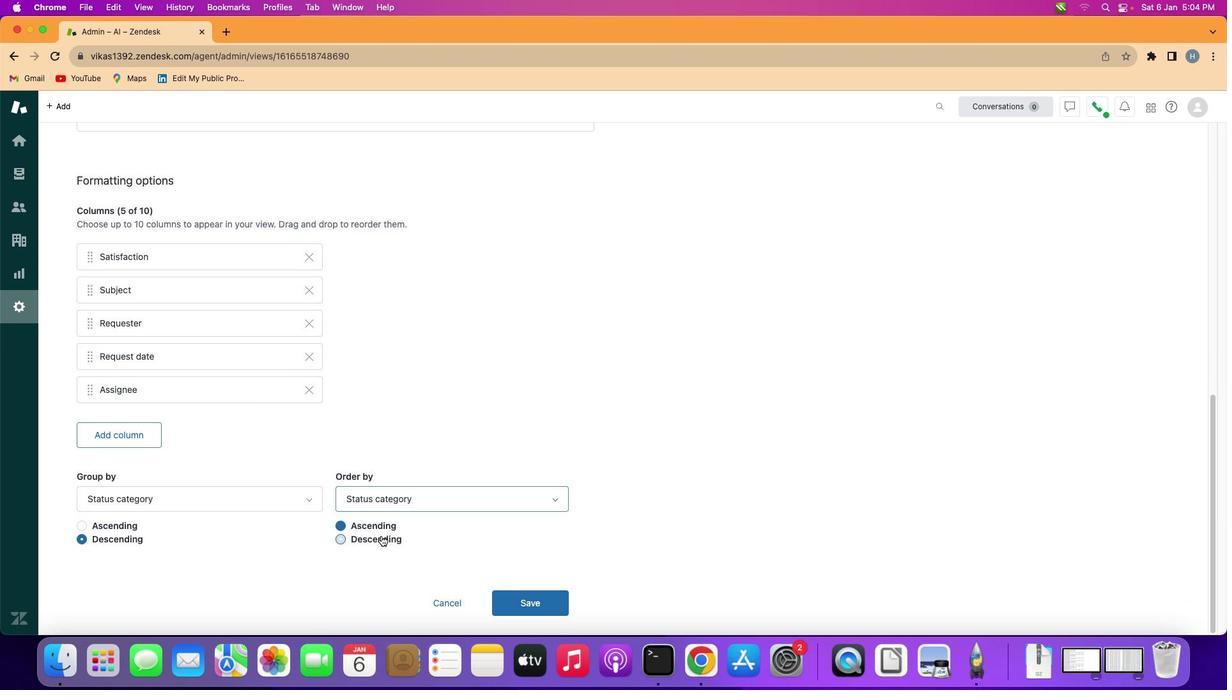 
Action: Mouse pressed left at (381, 535)
Screenshot: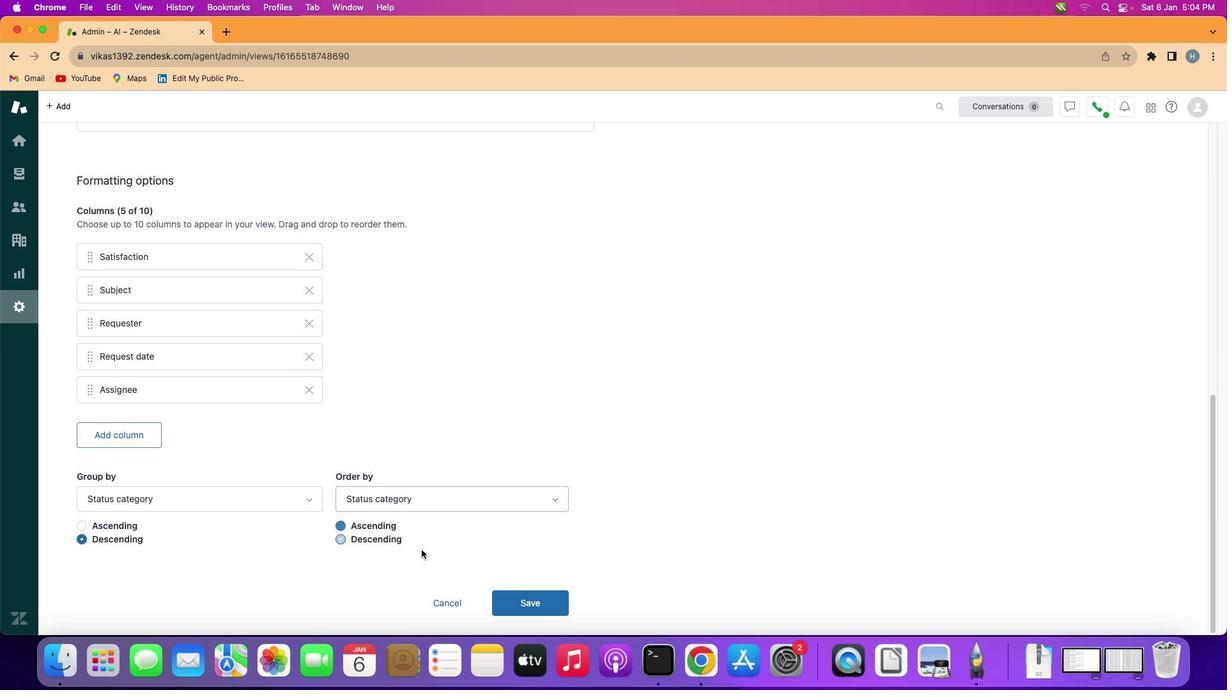 
Action: Mouse moved to (532, 603)
Screenshot: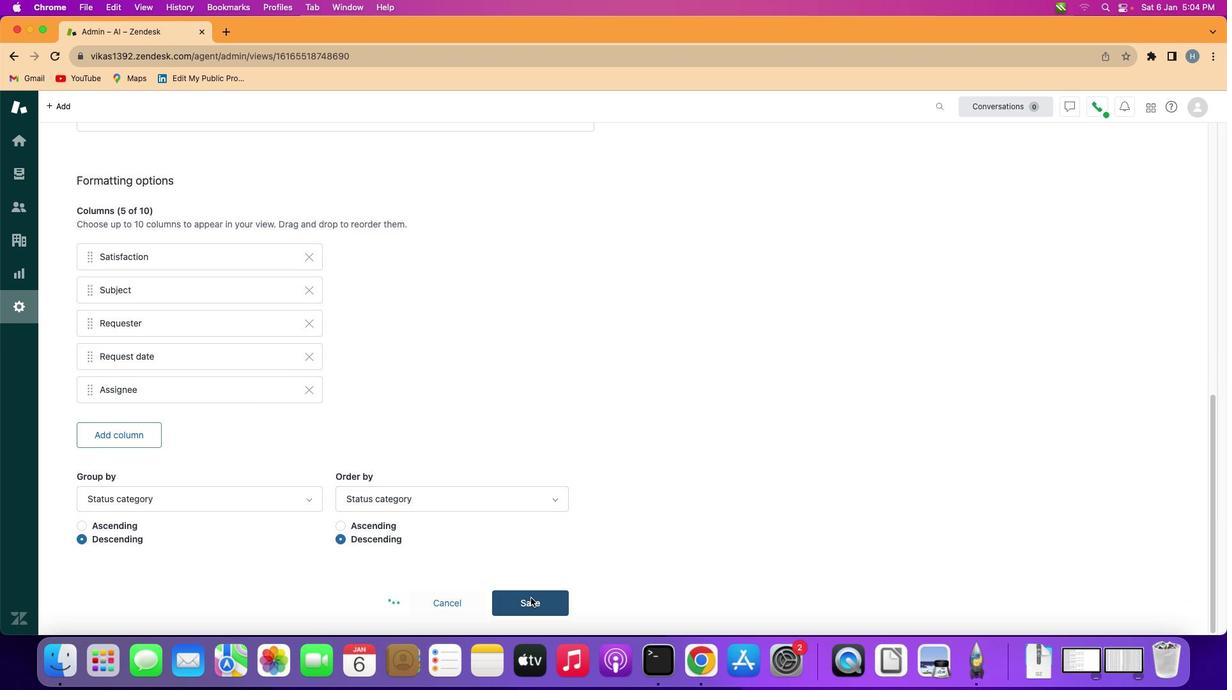 
Action: Mouse pressed left at (532, 603)
Screenshot: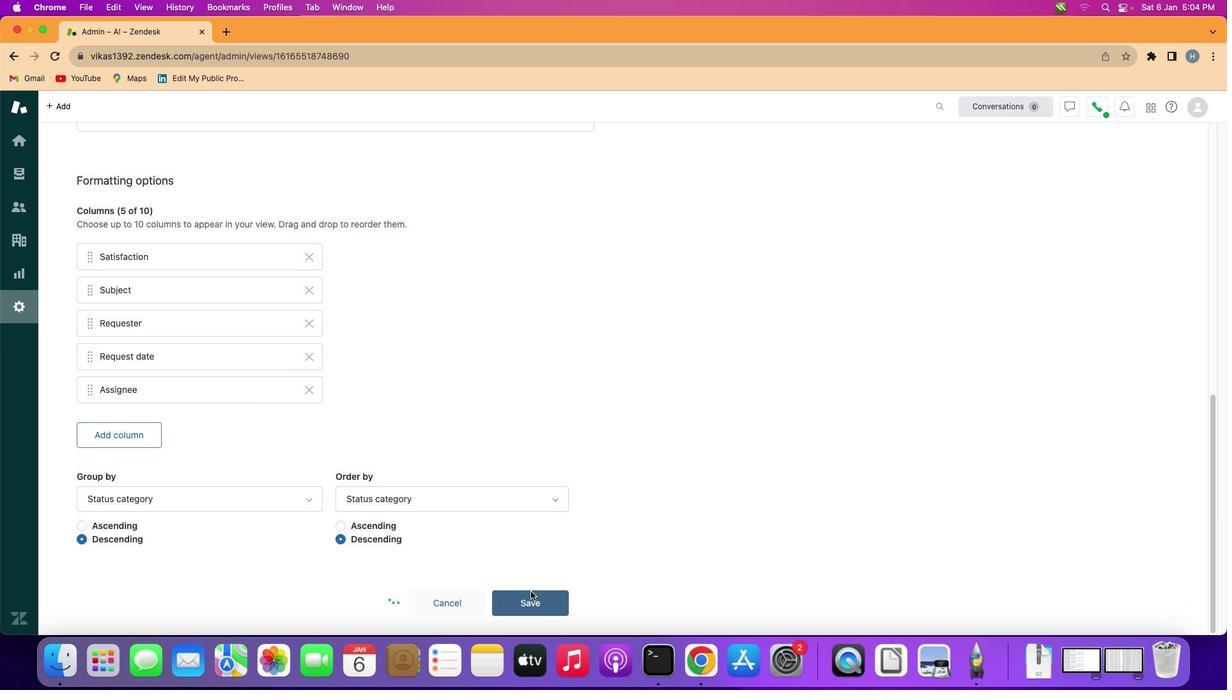 
Action: Mouse moved to (546, 371)
Screenshot: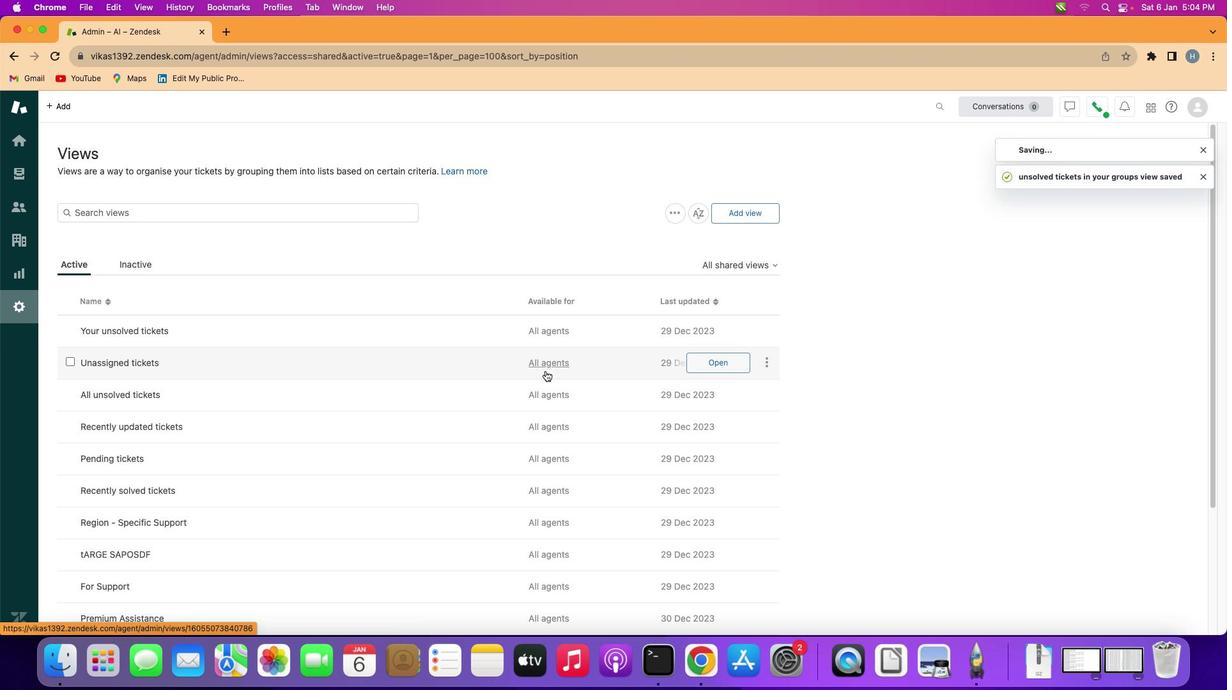 
